 Task: In the sheet Budget Analysis ToolFont size of heading  18 Font style of dataoswald 'Font size of data '9 Alignment of headline & dataAlign center.   Fill color in heading, Red Font color of dataIn the sheet   Blaze Sales log   book
Action: Mouse moved to (698, 466)
Screenshot: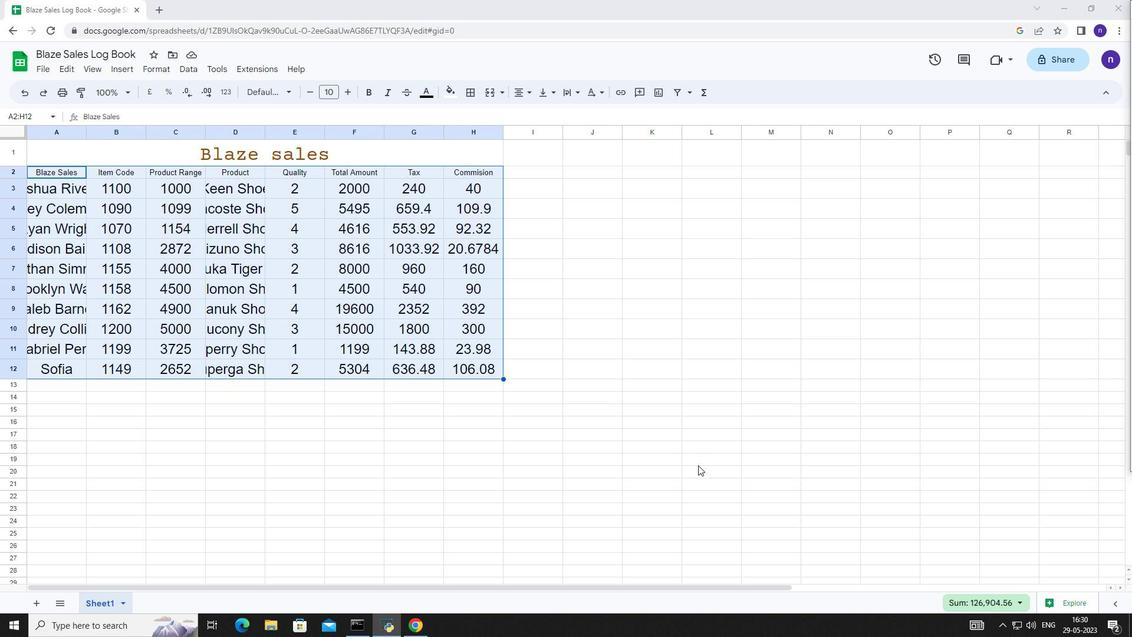 
Action: Mouse pressed left at (698, 466)
Screenshot: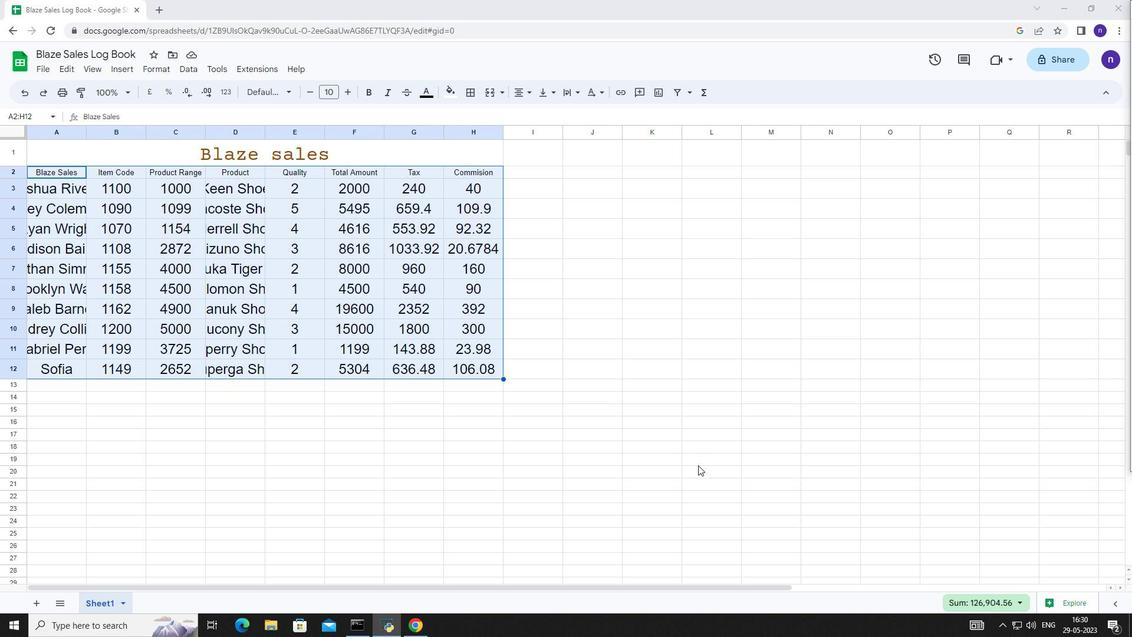 
Action: Mouse moved to (164, 159)
Screenshot: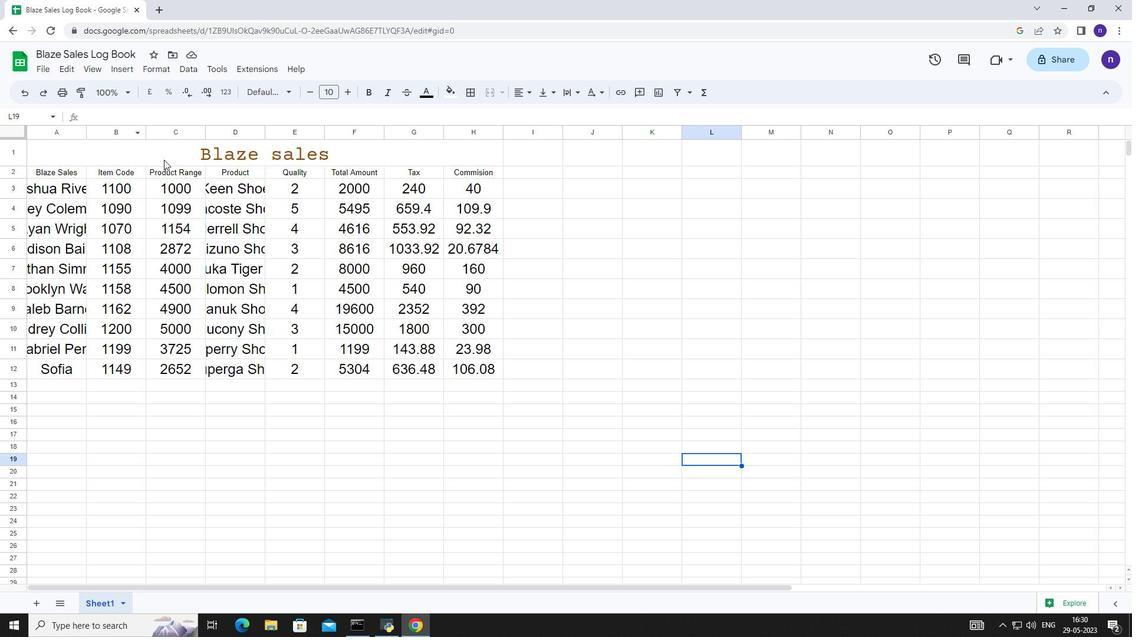 
Action: Mouse pressed left at (164, 159)
Screenshot: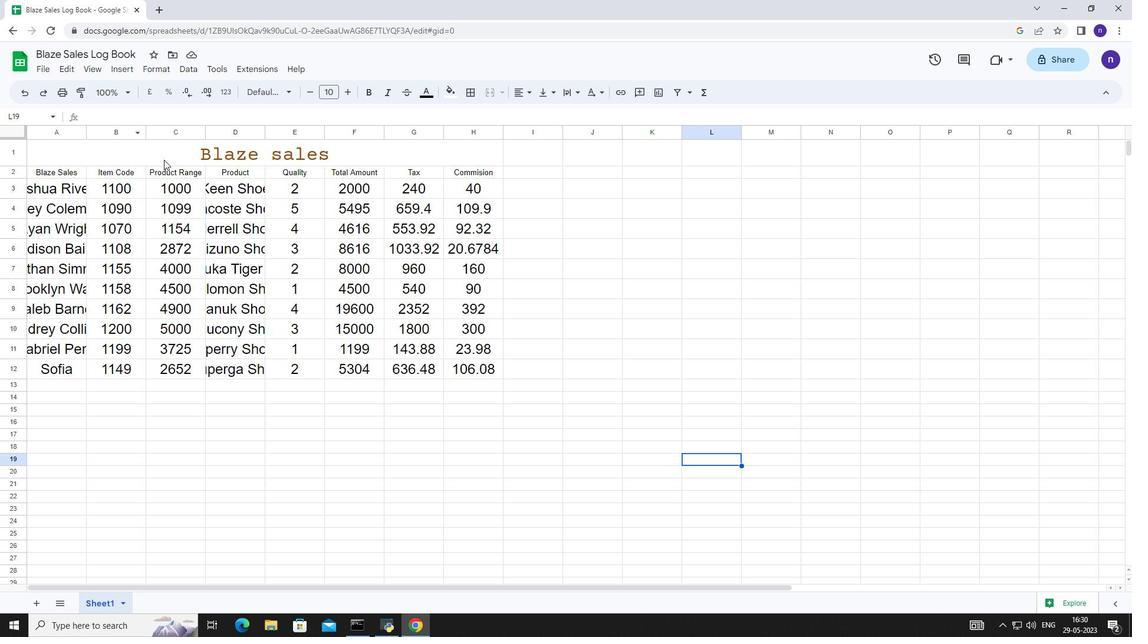 
Action: Mouse moved to (312, 93)
Screenshot: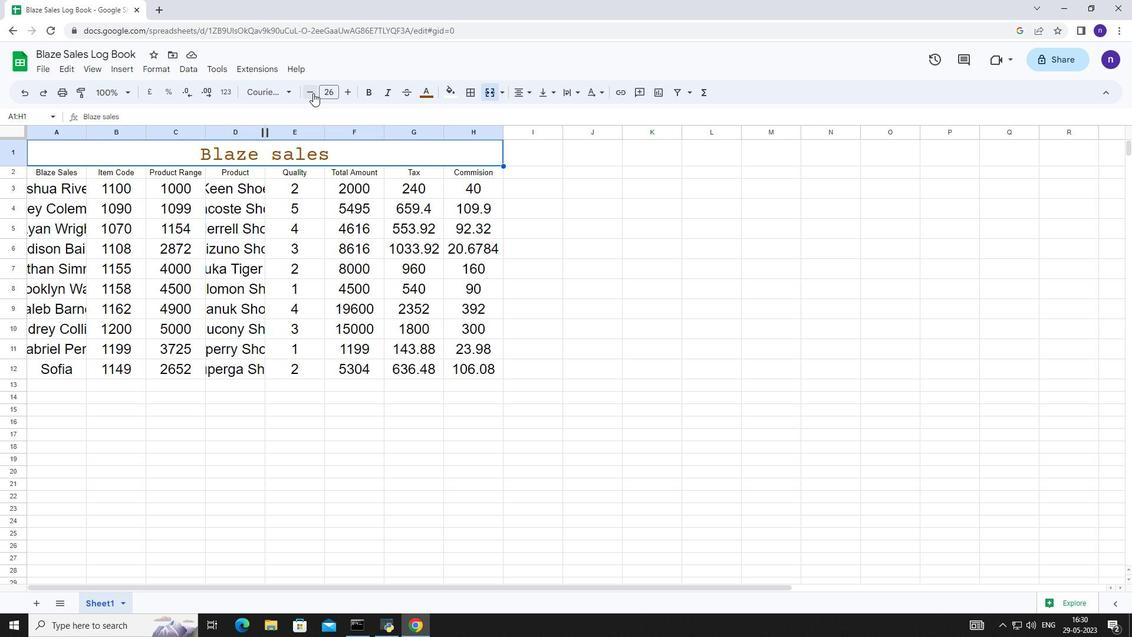 
Action: Mouse pressed left at (312, 93)
Screenshot: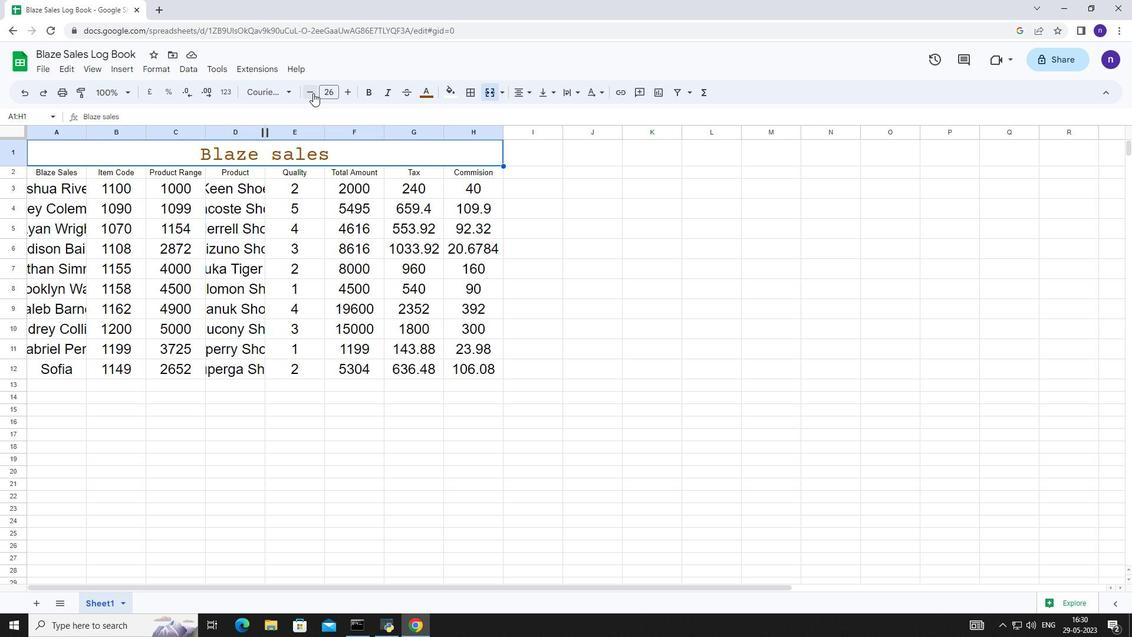 
Action: Mouse pressed left at (312, 93)
Screenshot: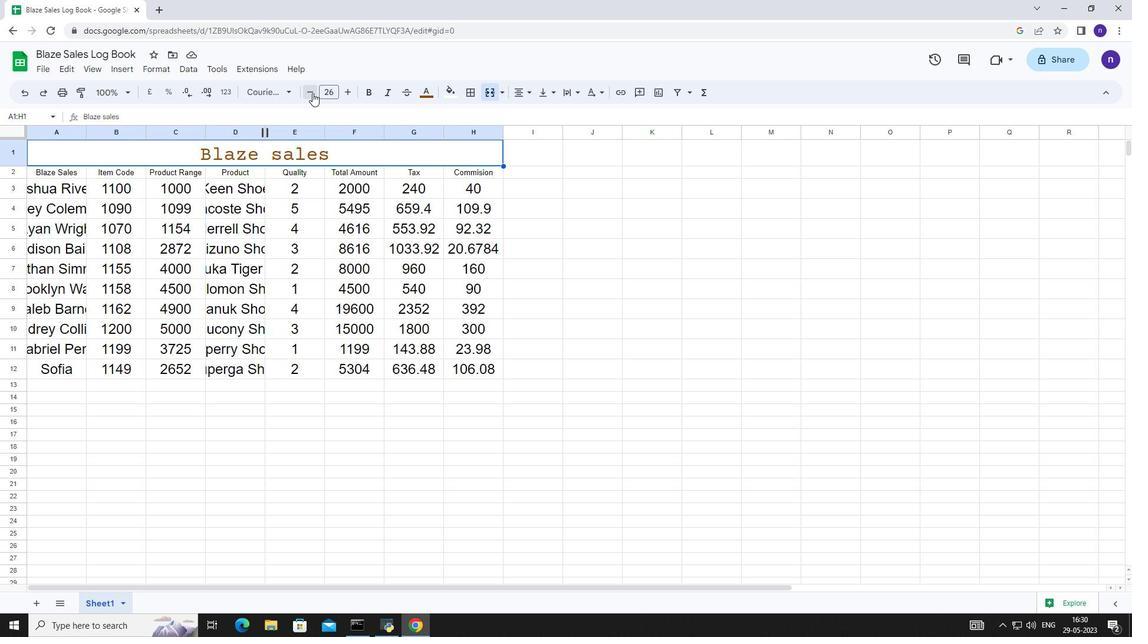 
Action: Mouse pressed left at (312, 93)
Screenshot: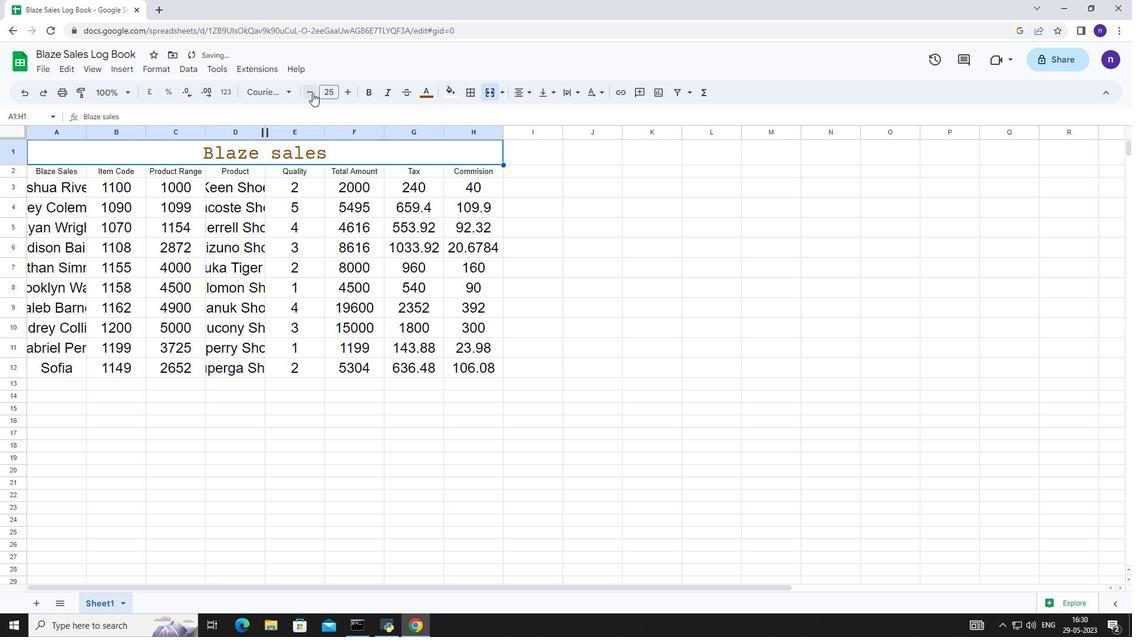 
Action: Mouse pressed left at (312, 93)
Screenshot: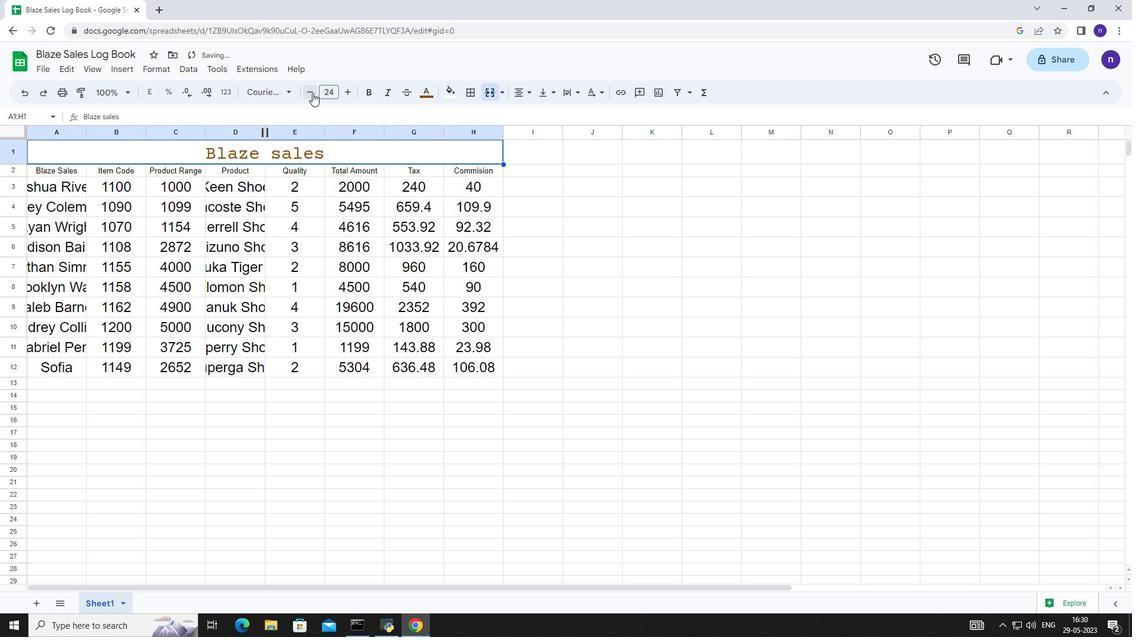 
Action: Mouse pressed left at (312, 93)
Screenshot: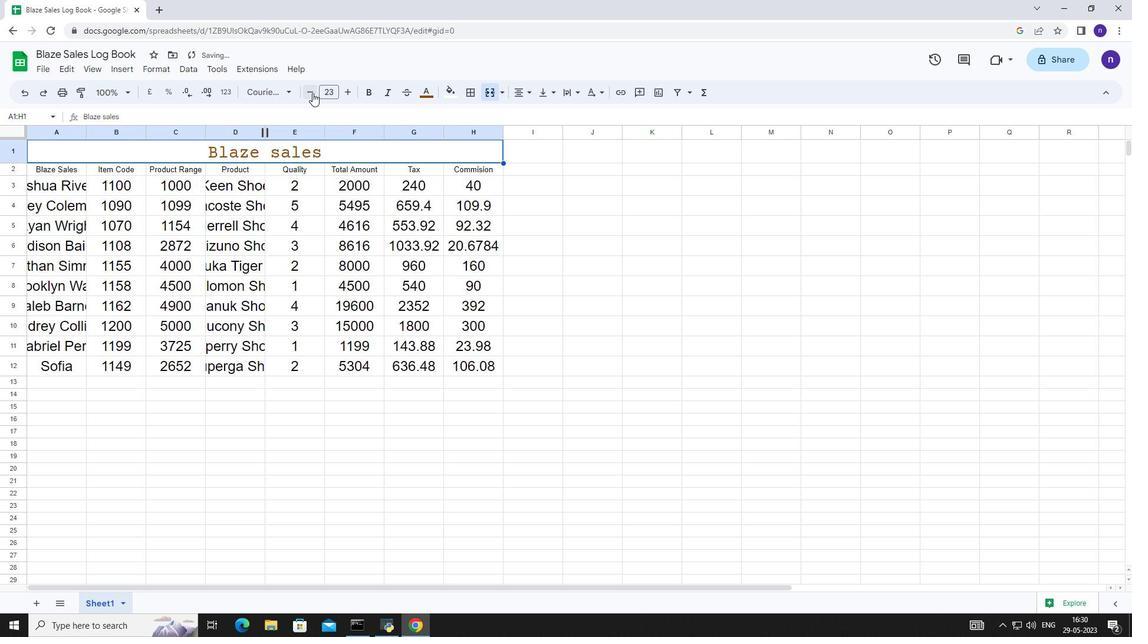 
Action: Mouse pressed left at (312, 93)
Screenshot: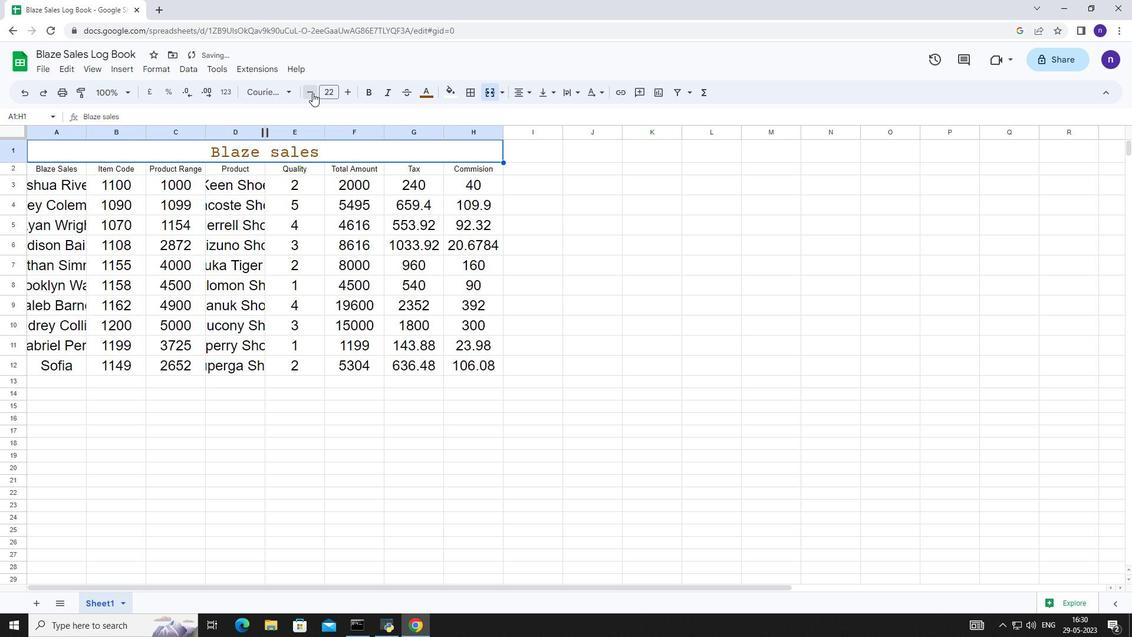 
Action: Mouse pressed left at (312, 93)
Screenshot: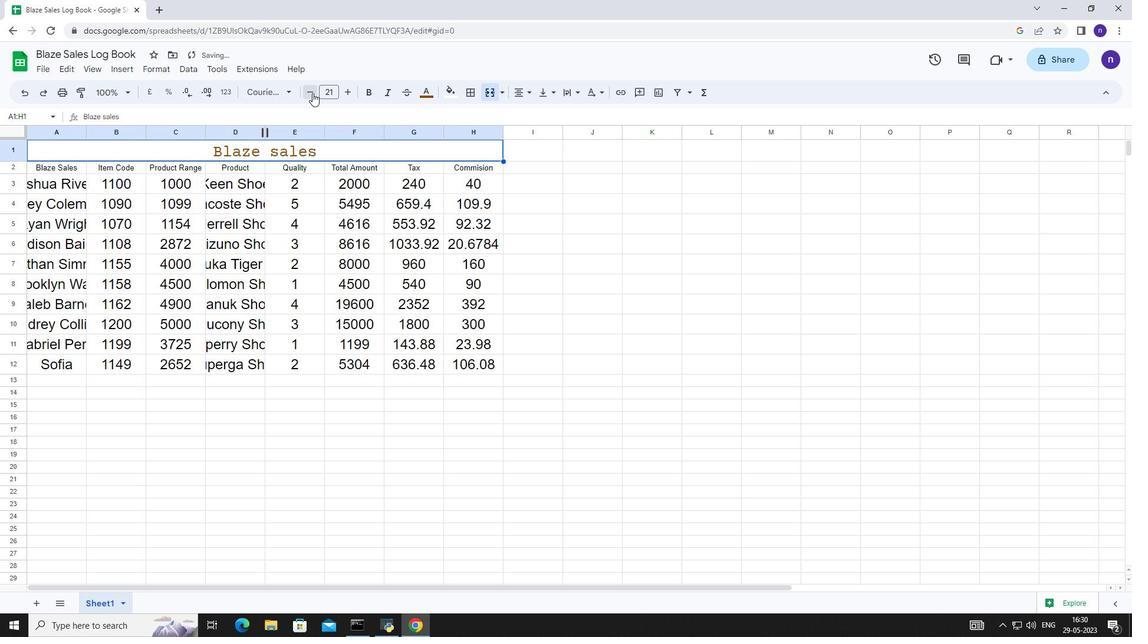 
Action: Mouse pressed left at (312, 93)
Screenshot: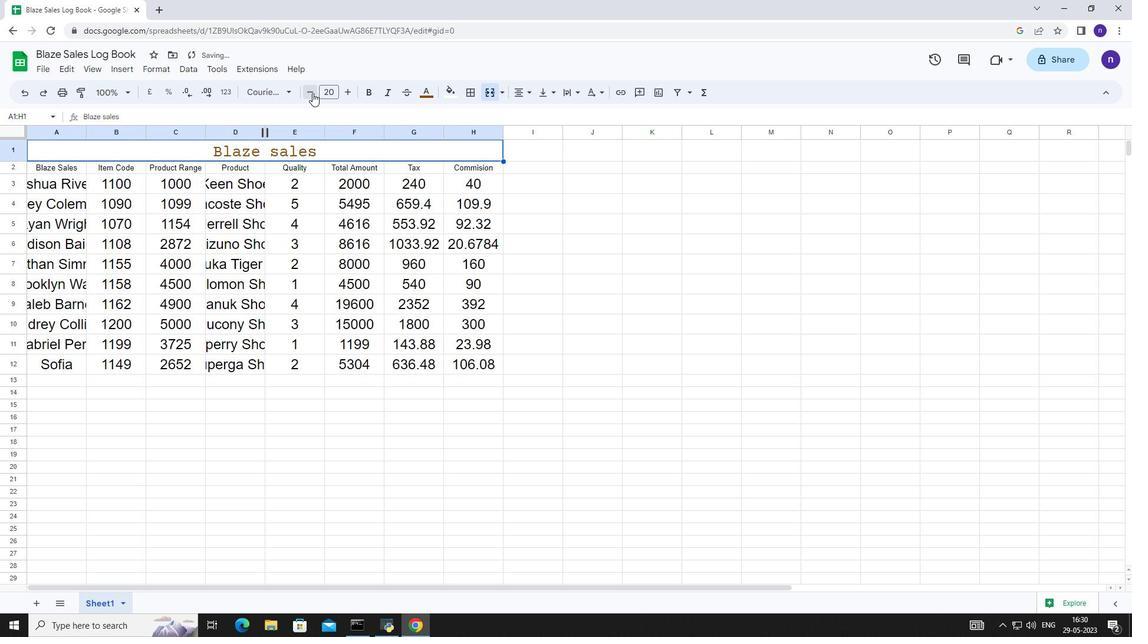 
Action: Mouse pressed left at (312, 93)
Screenshot: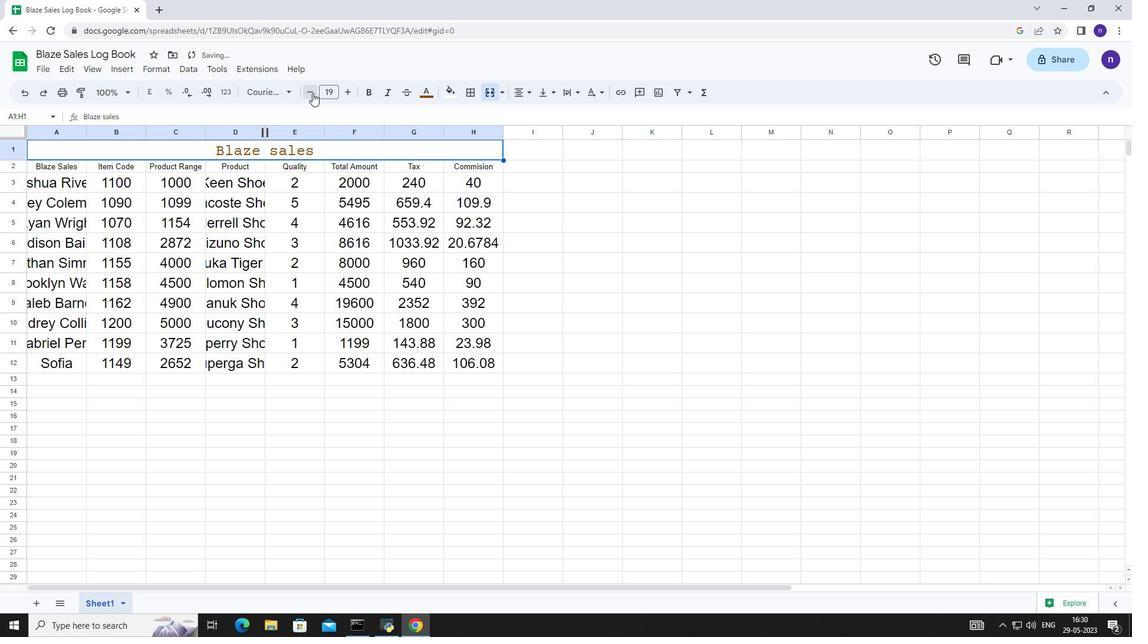 
Action: Mouse moved to (348, 93)
Screenshot: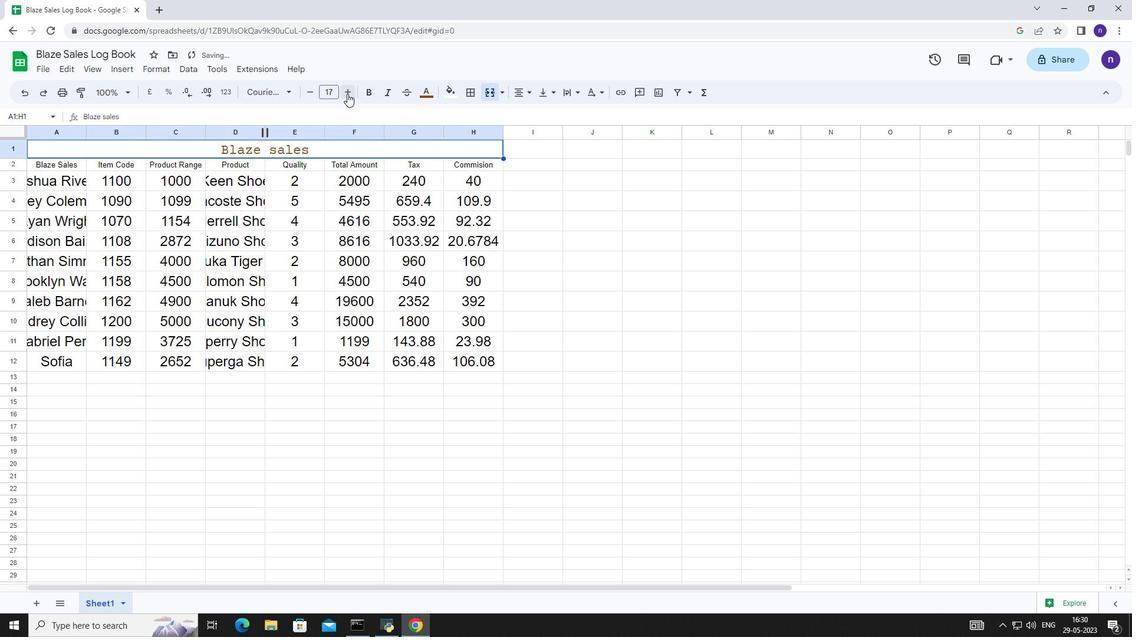 
Action: Mouse pressed left at (348, 93)
Screenshot: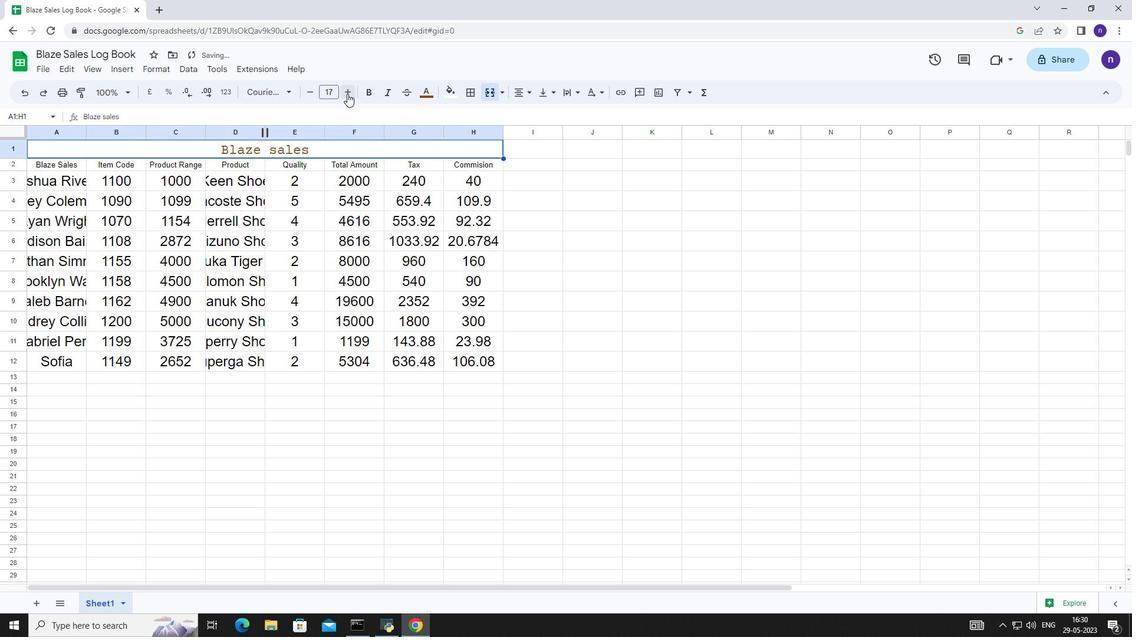 
Action: Key pressed ctrl+Z<'\x1a'><'\x1a'><'\x1a'><'\x1a'><'\x1a'><'\x1a'><'\x1a'><'\x1a'><'\x1a'><'\x1a'>
Screenshot: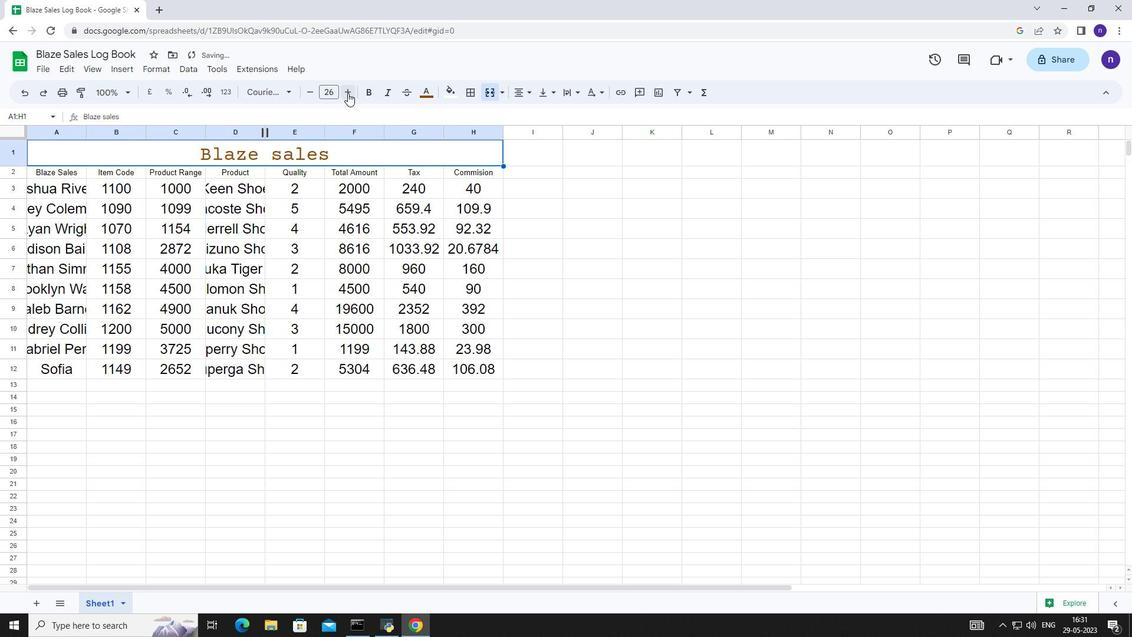 
Action: Mouse moved to (285, 197)
Screenshot: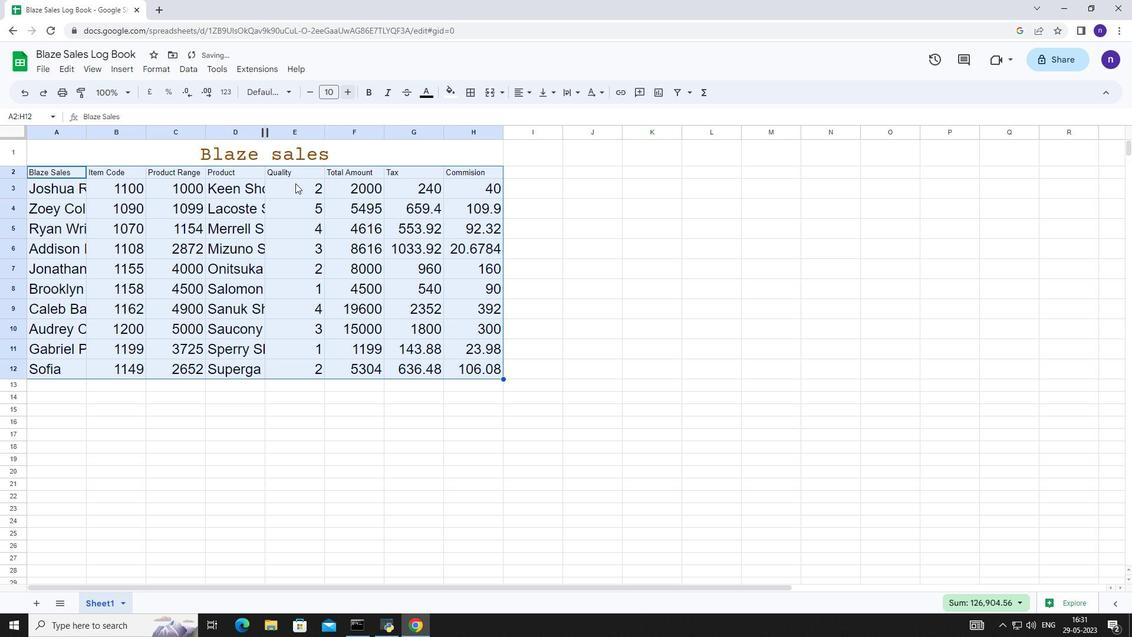 
Action: Mouse pressed left at (285, 197)
Screenshot: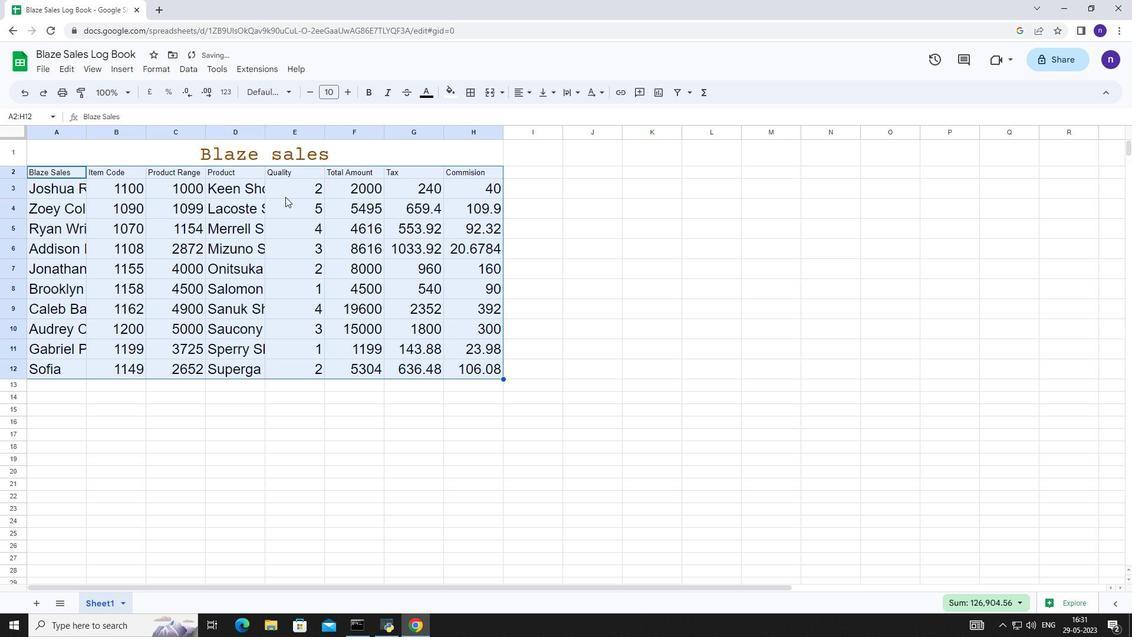 
Action: Mouse moved to (51, 171)
Screenshot: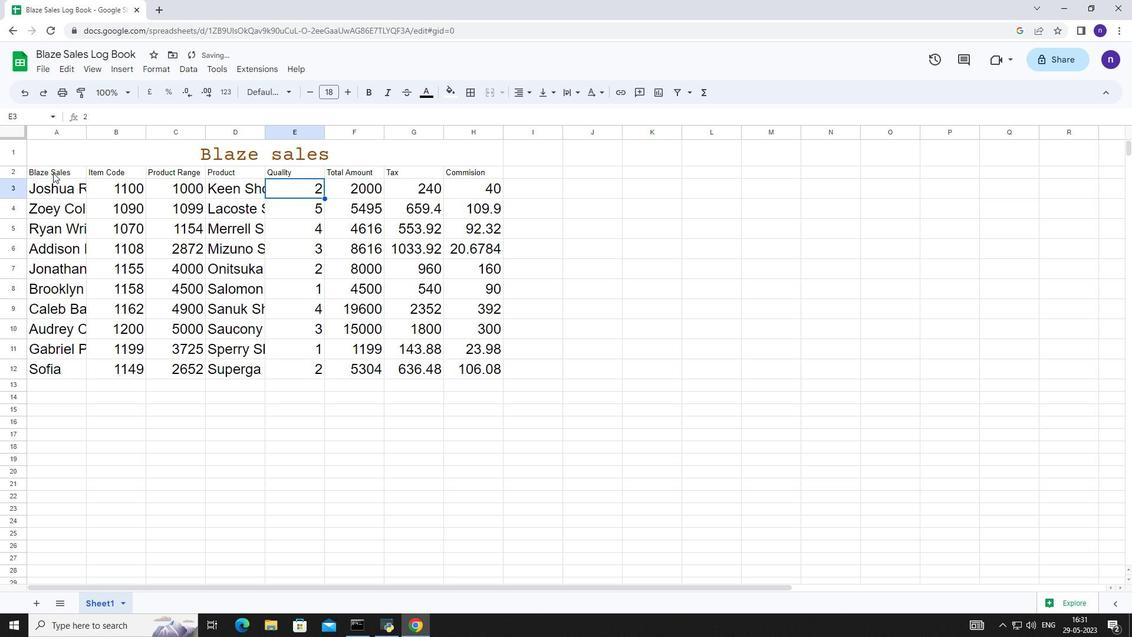 
Action: Mouse pressed left at (51, 171)
Screenshot: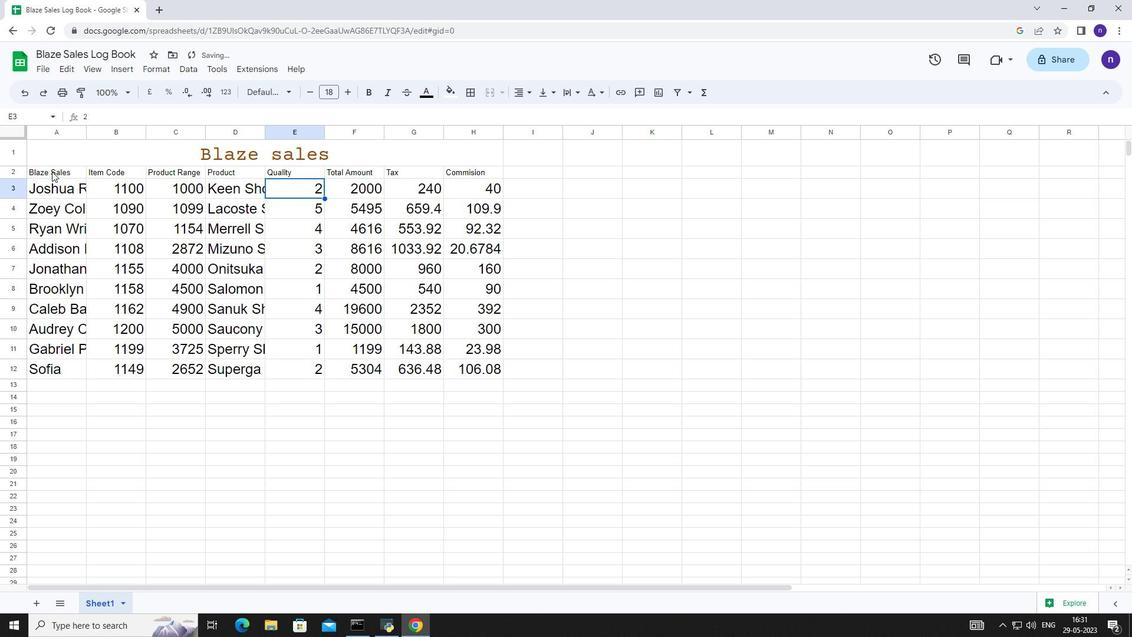 
Action: Mouse moved to (58, 172)
Screenshot: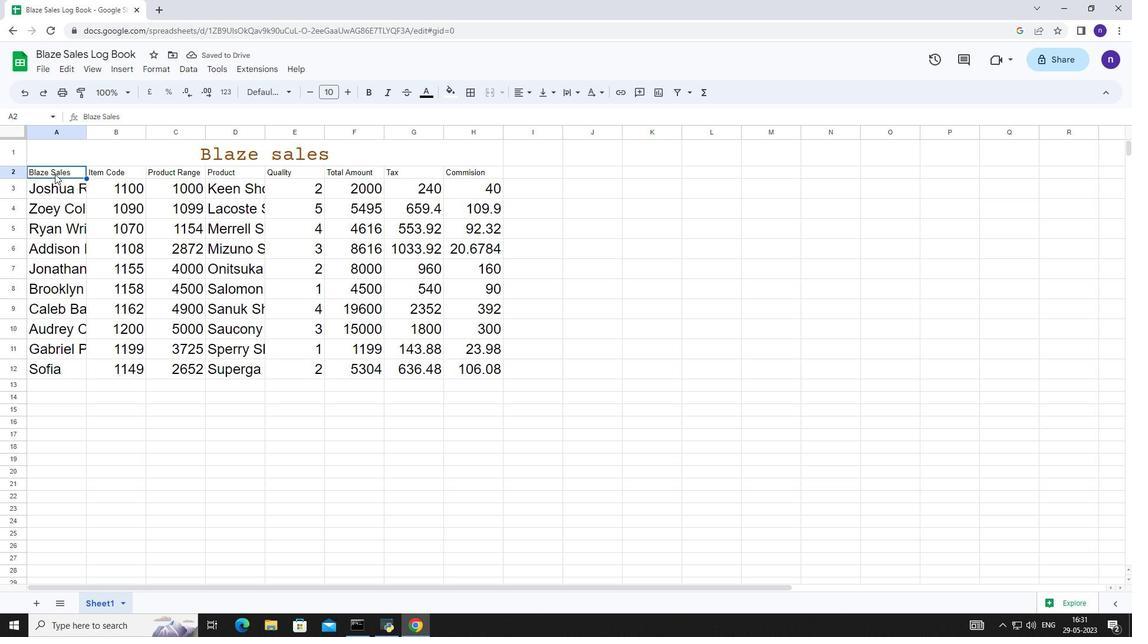
Action: Mouse pressed left at (58, 172)
Screenshot: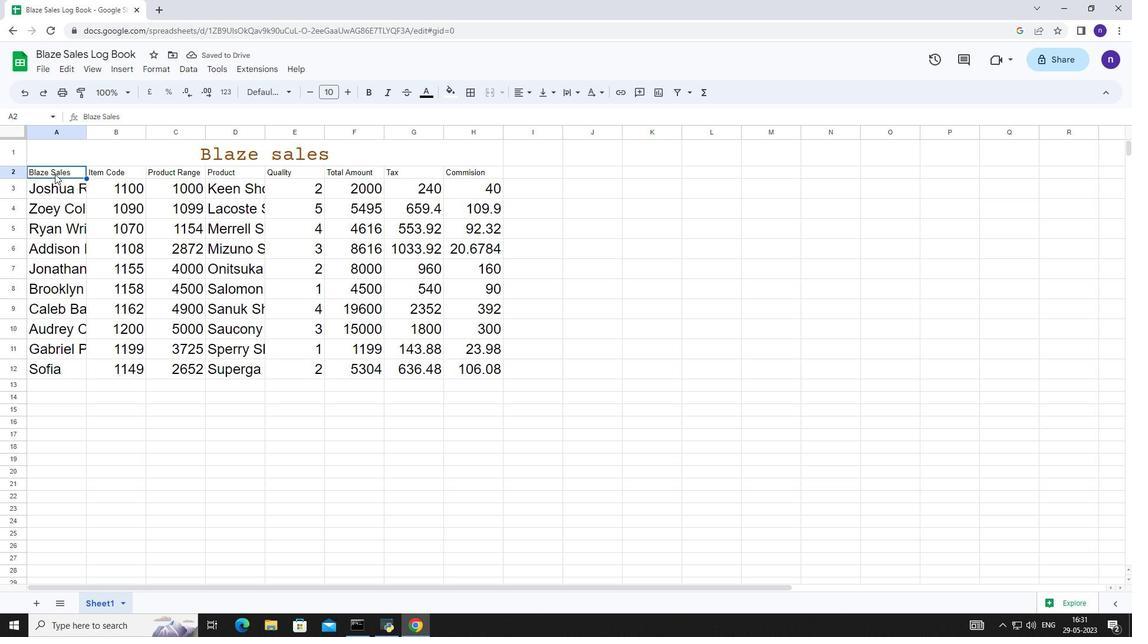 
Action: Mouse moved to (346, 94)
Screenshot: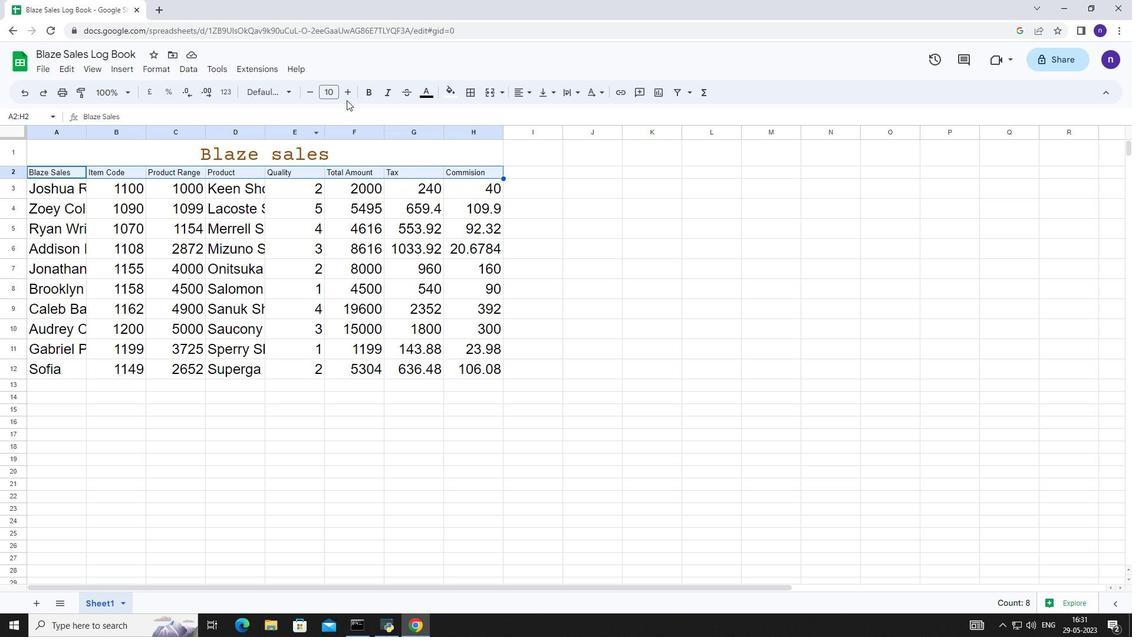 
Action: Mouse pressed left at (346, 94)
Screenshot: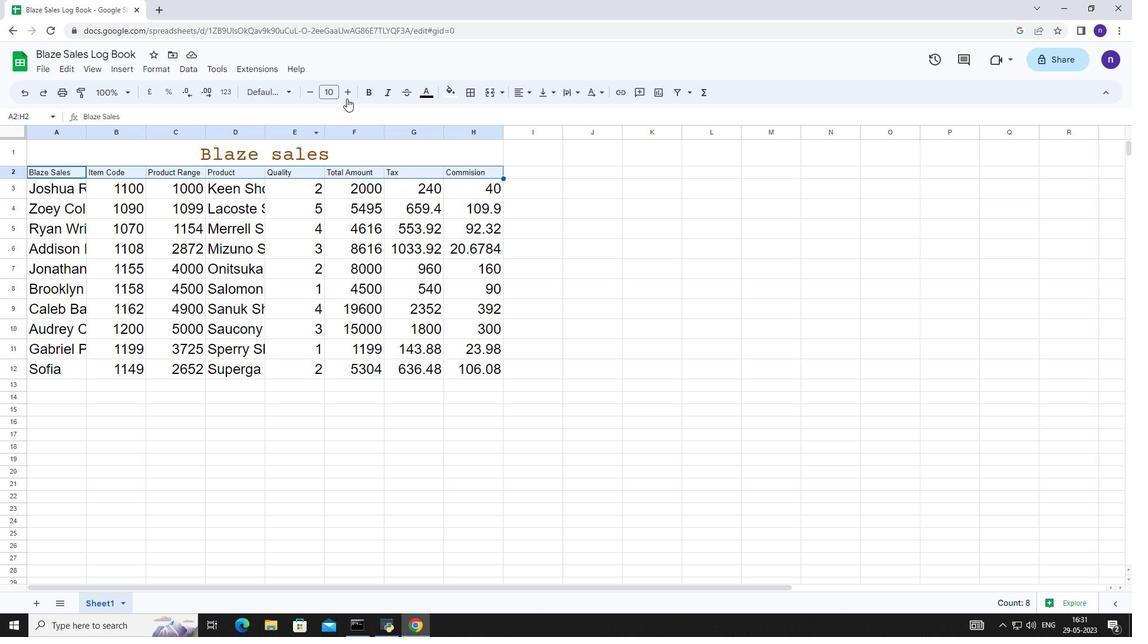 
Action: Mouse pressed left at (346, 94)
Screenshot: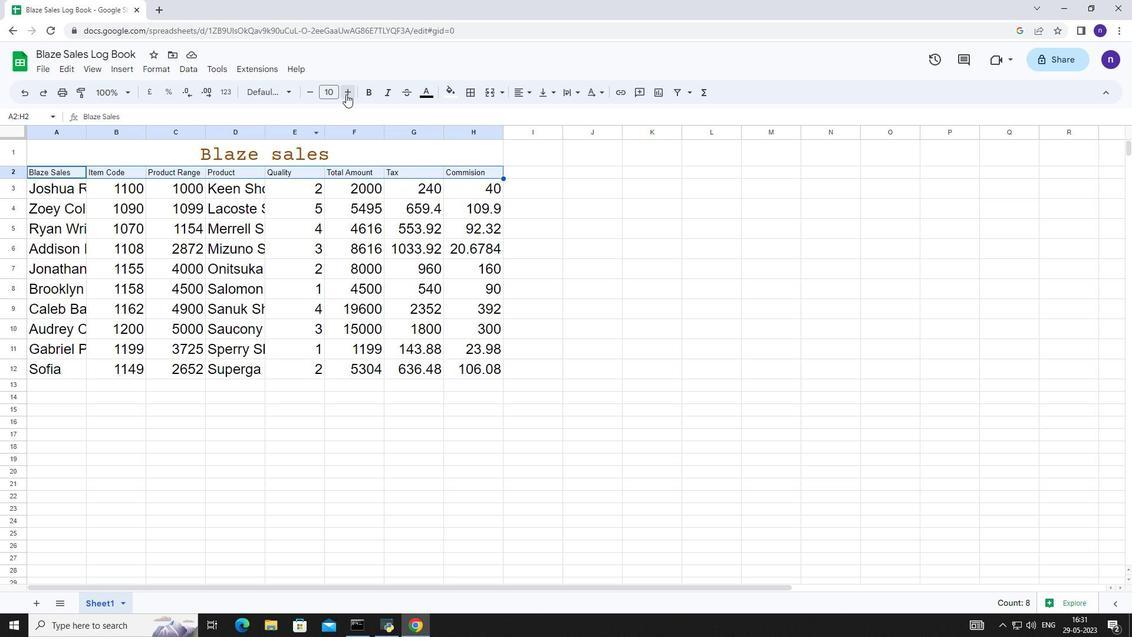 
Action: Mouse pressed left at (346, 94)
Screenshot: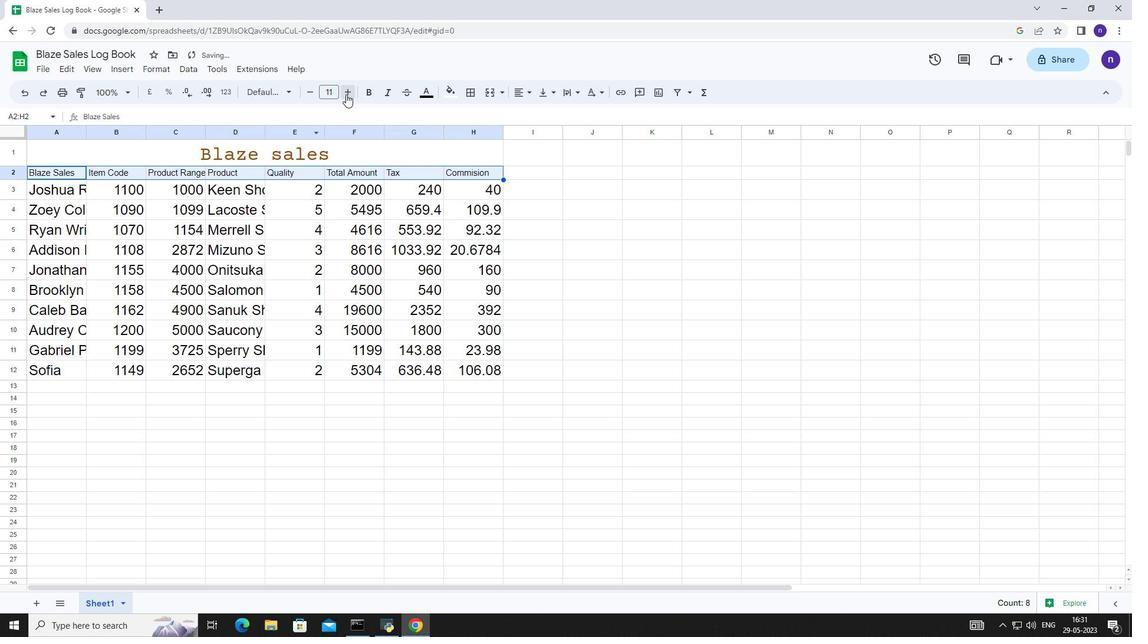 
Action: Mouse pressed left at (346, 94)
Screenshot: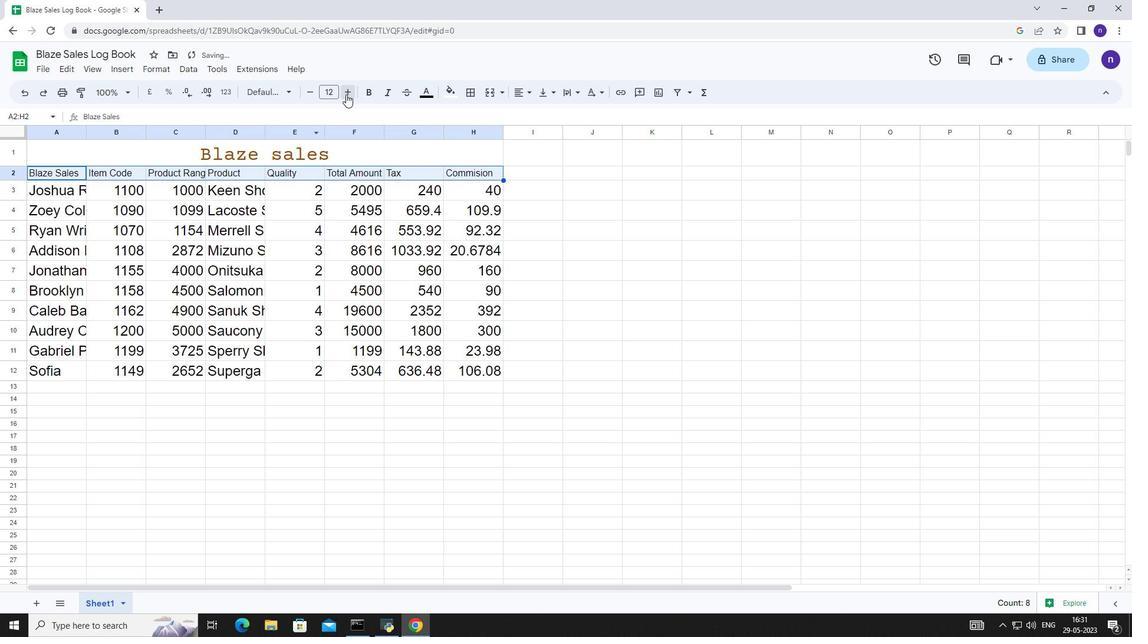 
Action: Mouse pressed left at (346, 94)
Screenshot: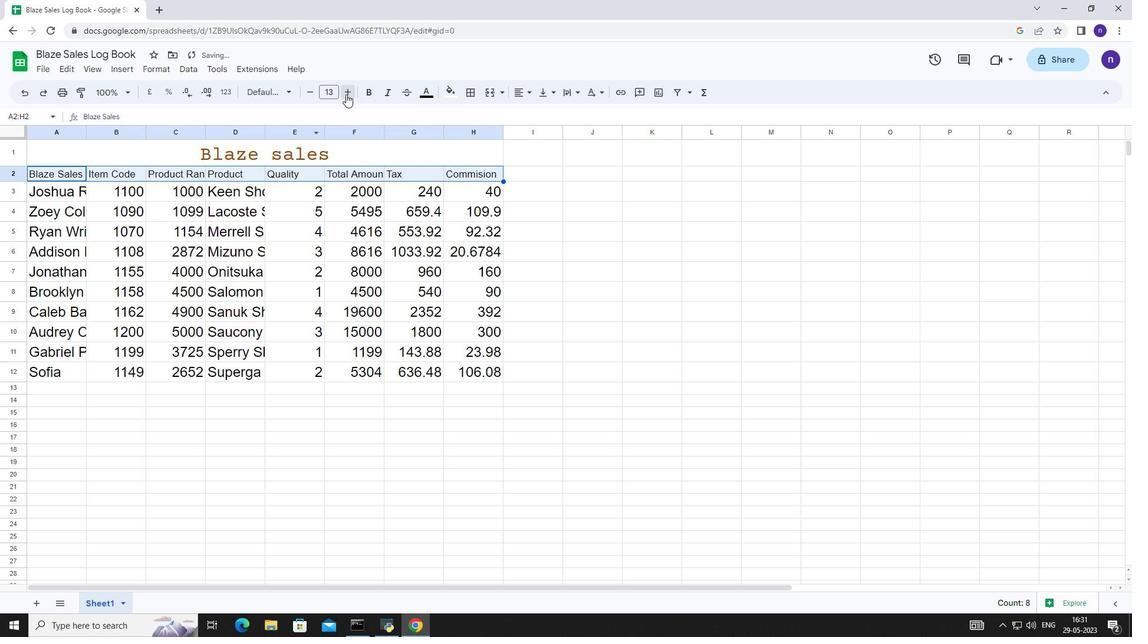 
Action: Mouse pressed left at (346, 94)
Screenshot: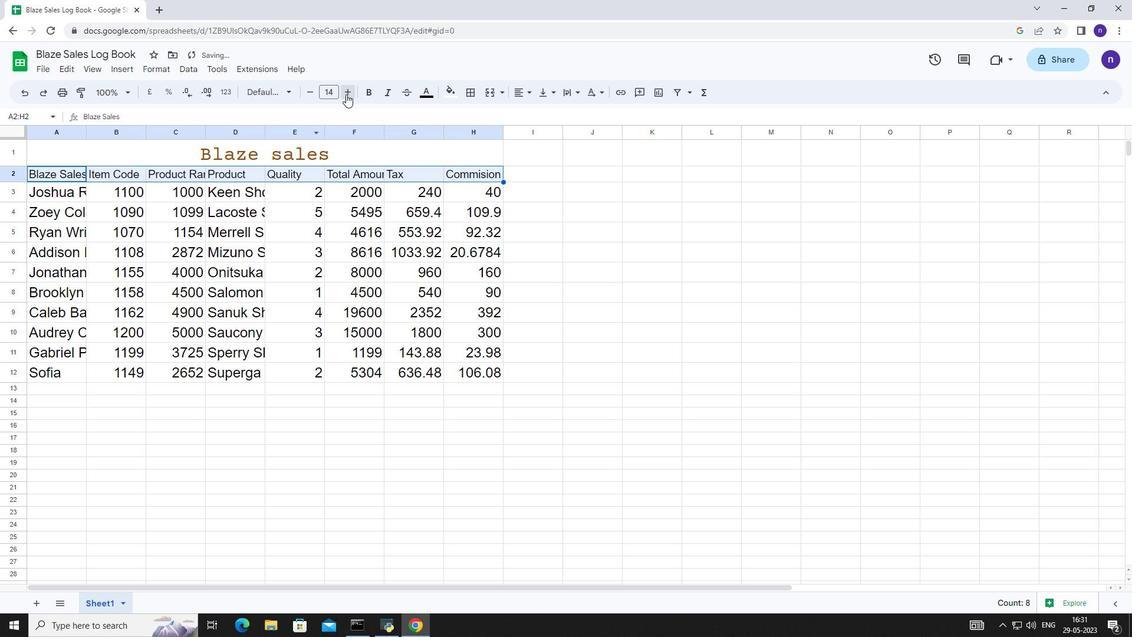 
Action: Mouse pressed left at (346, 94)
Screenshot: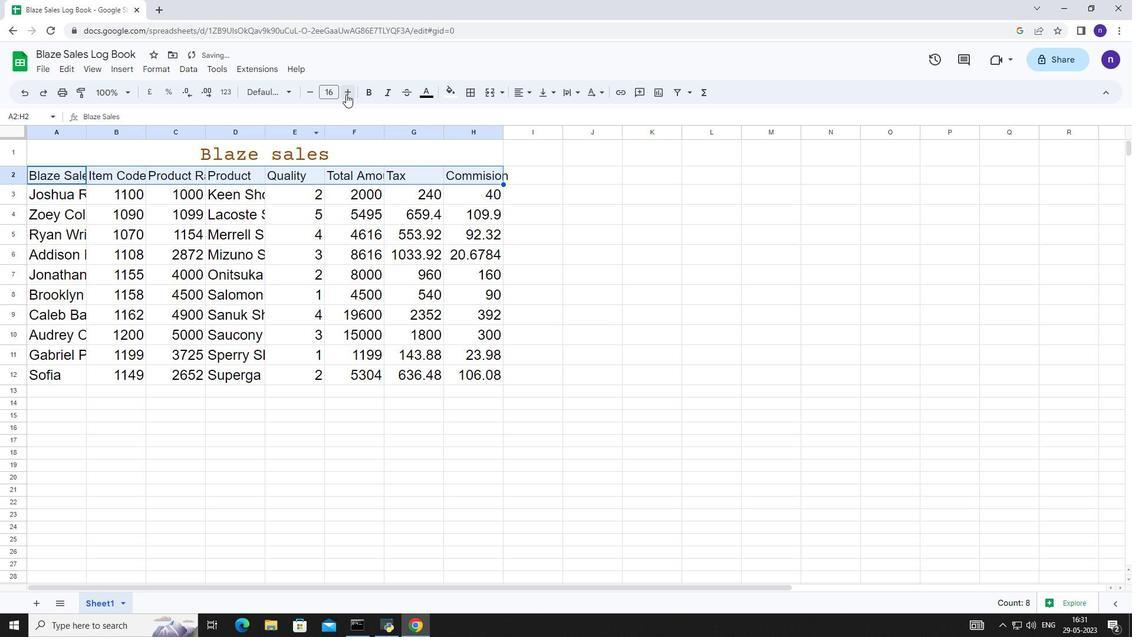 
Action: Mouse pressed left at (346, 94)
Screenshot: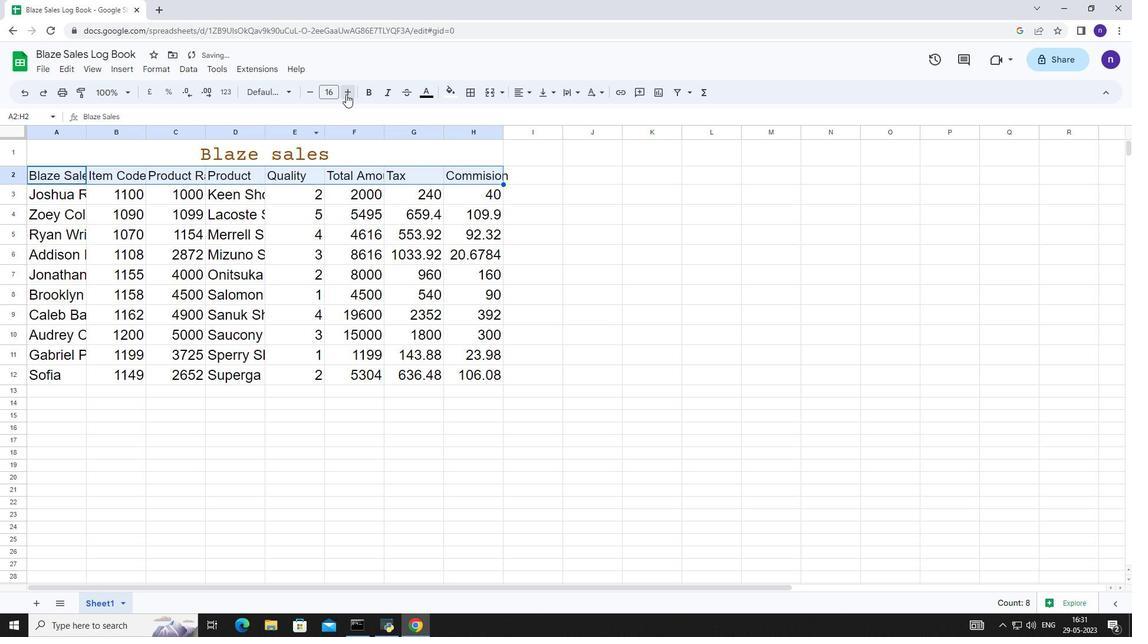 
Action: Mouse moved to (128, 192)
Screenshot: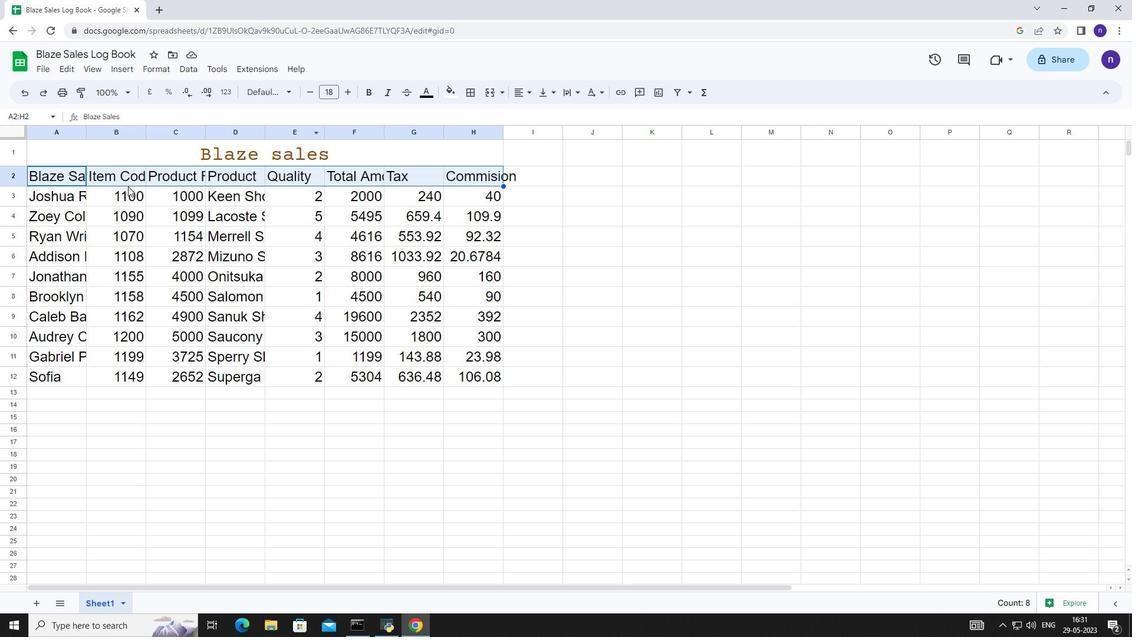 
Action: Mouse pressed left at (128, 192)
Screenshot: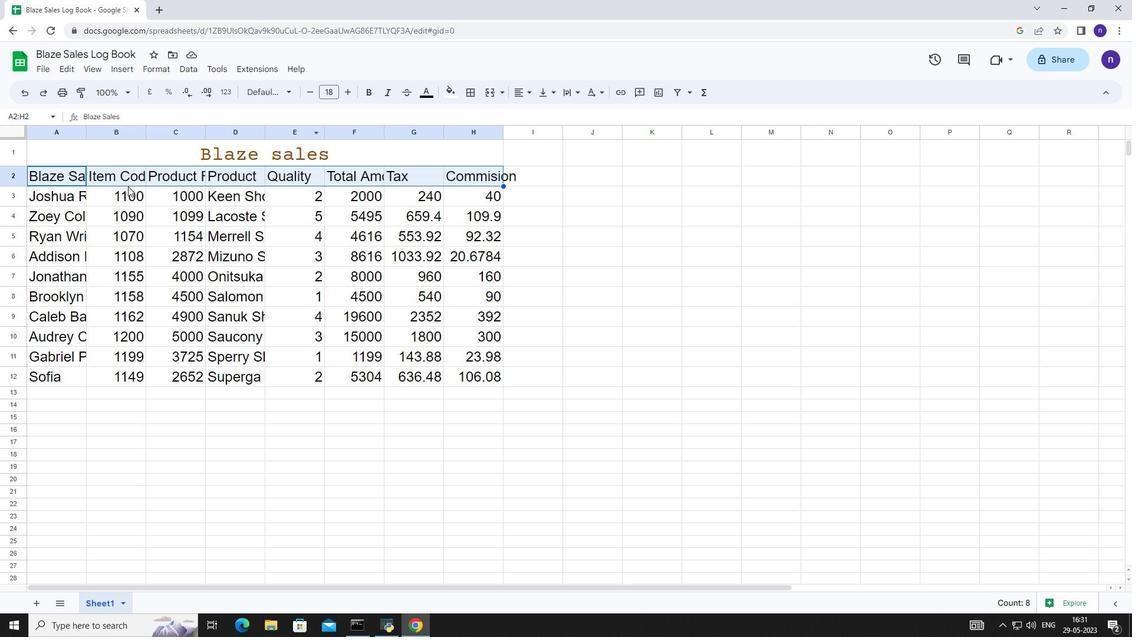 
Action: Mouse moved to (53, 191)
Screenshot: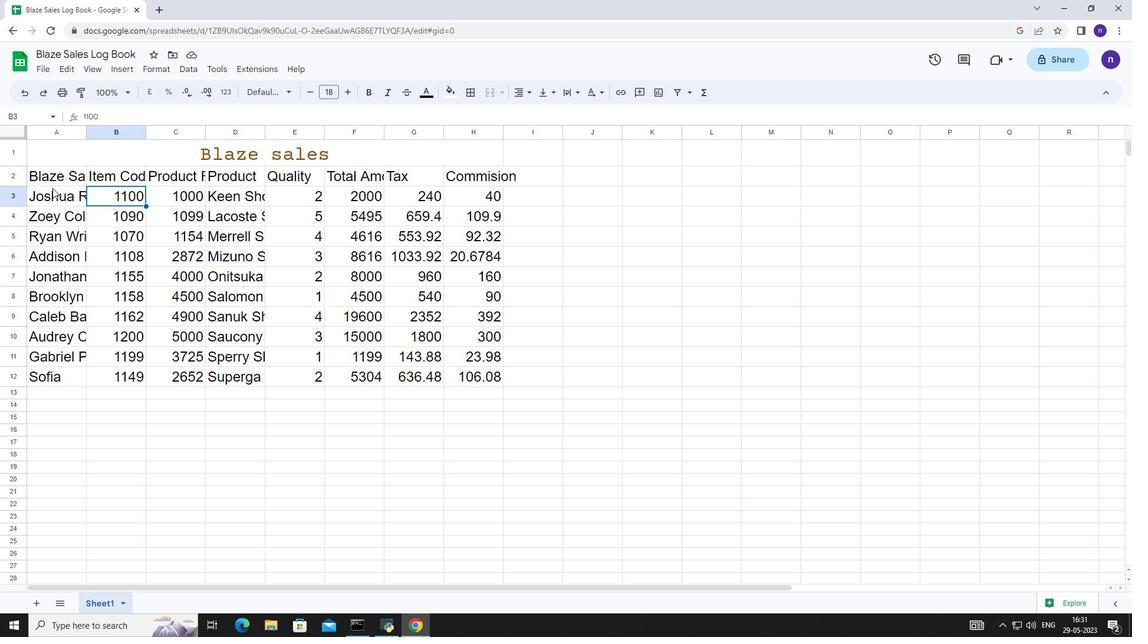 
Action: Mouse pressed left at (53, 191)
Screenshot: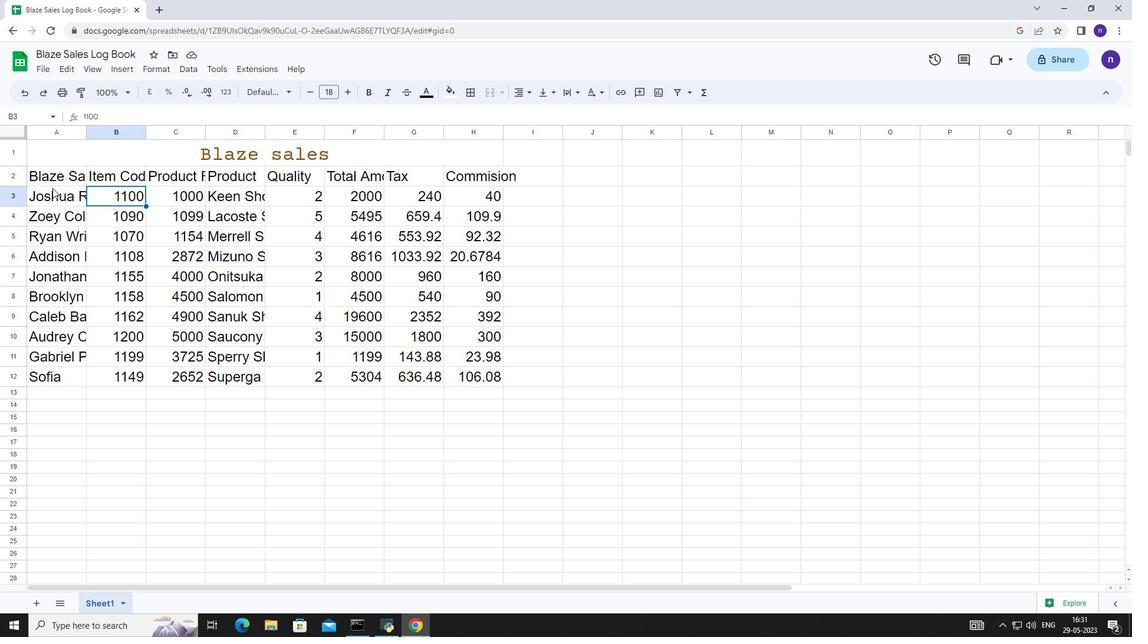 
Action: Mouse moved to (52, 192)
Screenshot: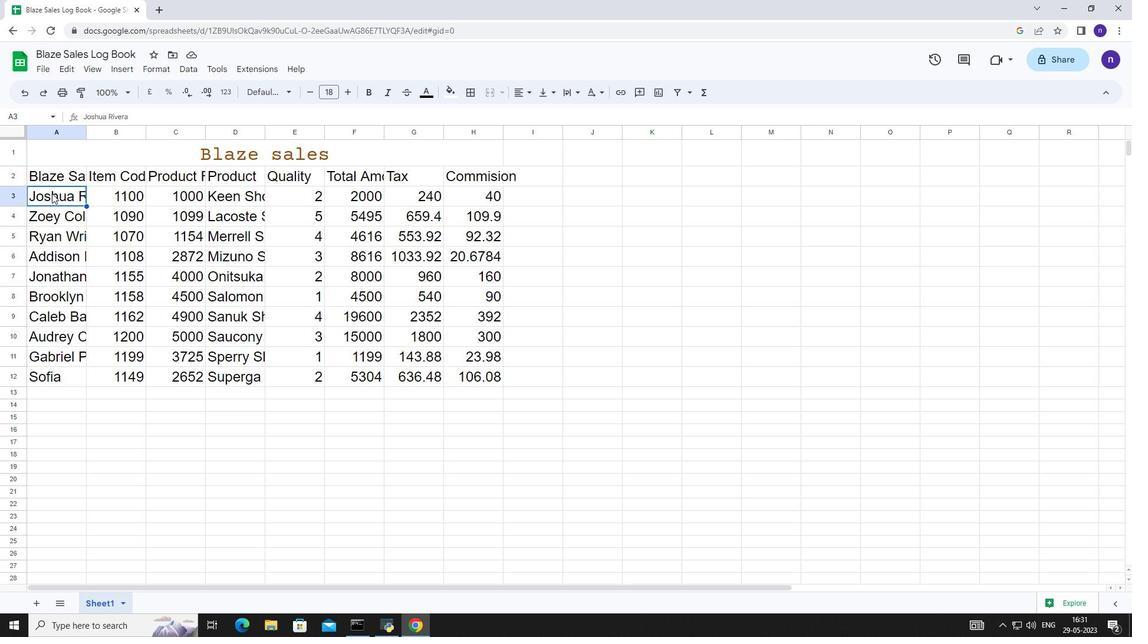 
Action: Mouse pressed left at (52, 192)
Screenshot: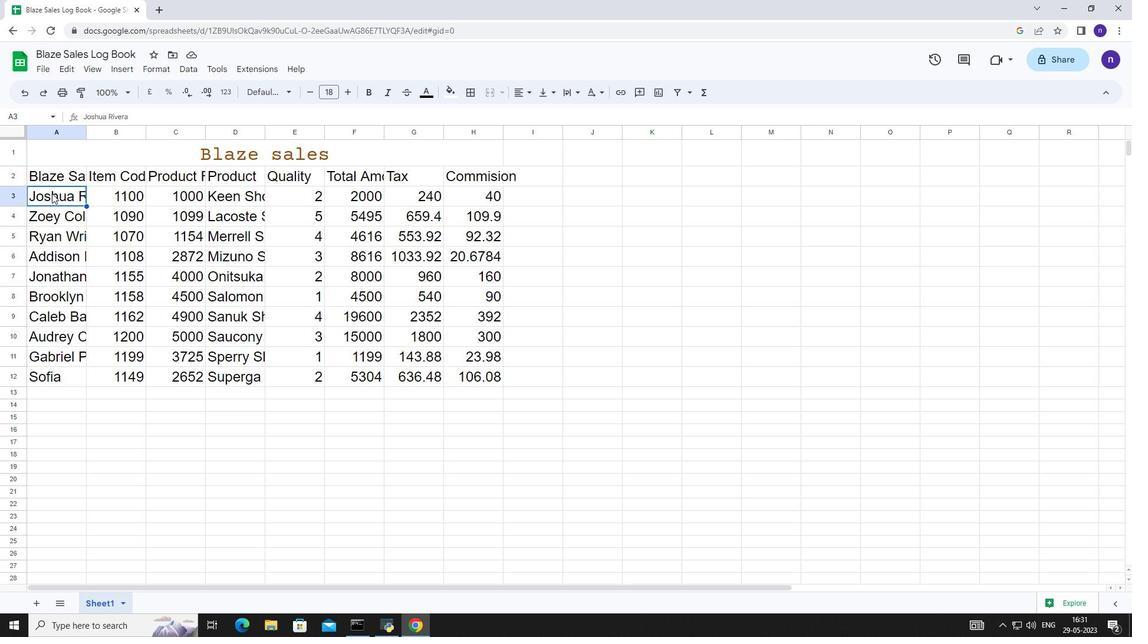 
Action: Mouse moved to (310, 92)
Screenshot: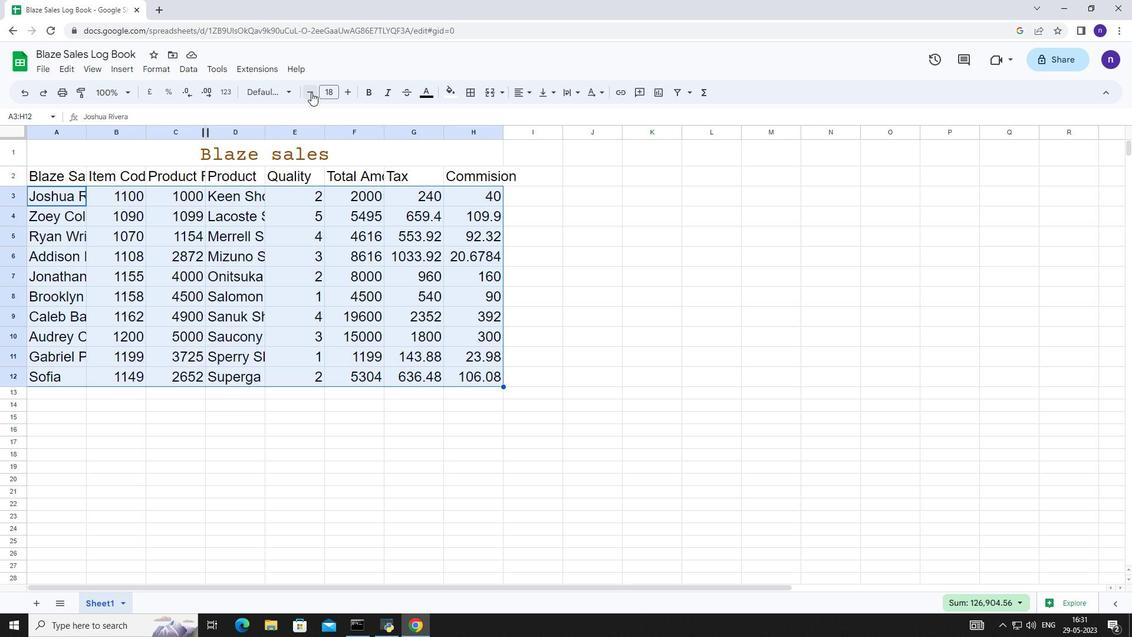 
Action: Mouse pressed left at (310, 92)
Screenshot: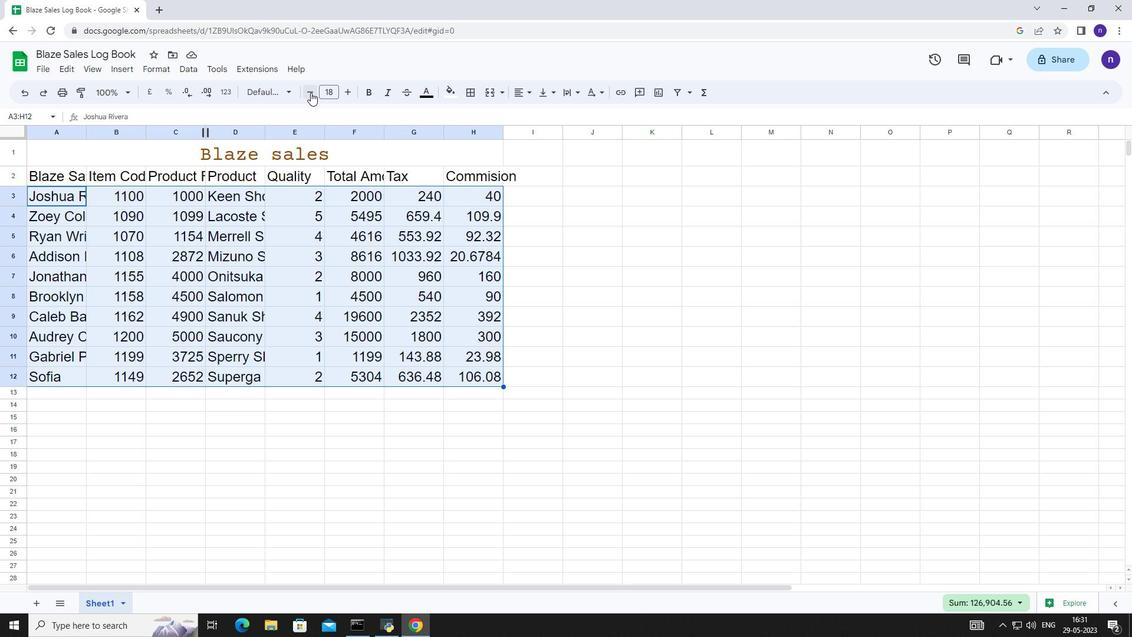 
Action: Mouse pressed left at (310, 92)
Screenshot: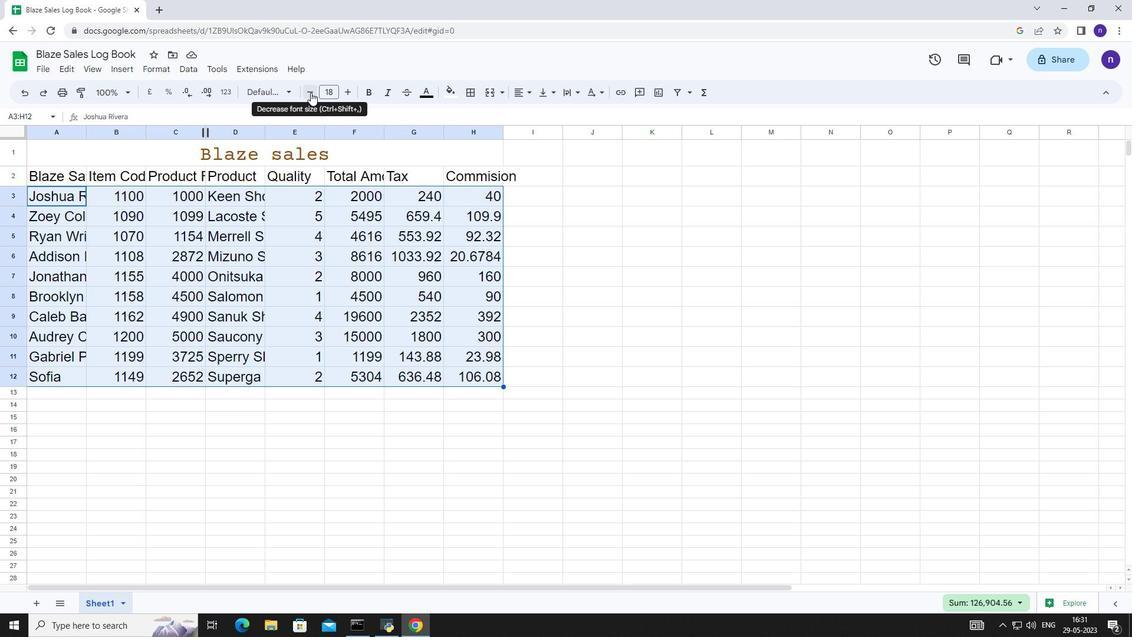 
Action: Mouse pressed left at (310, 92)
Screenshot: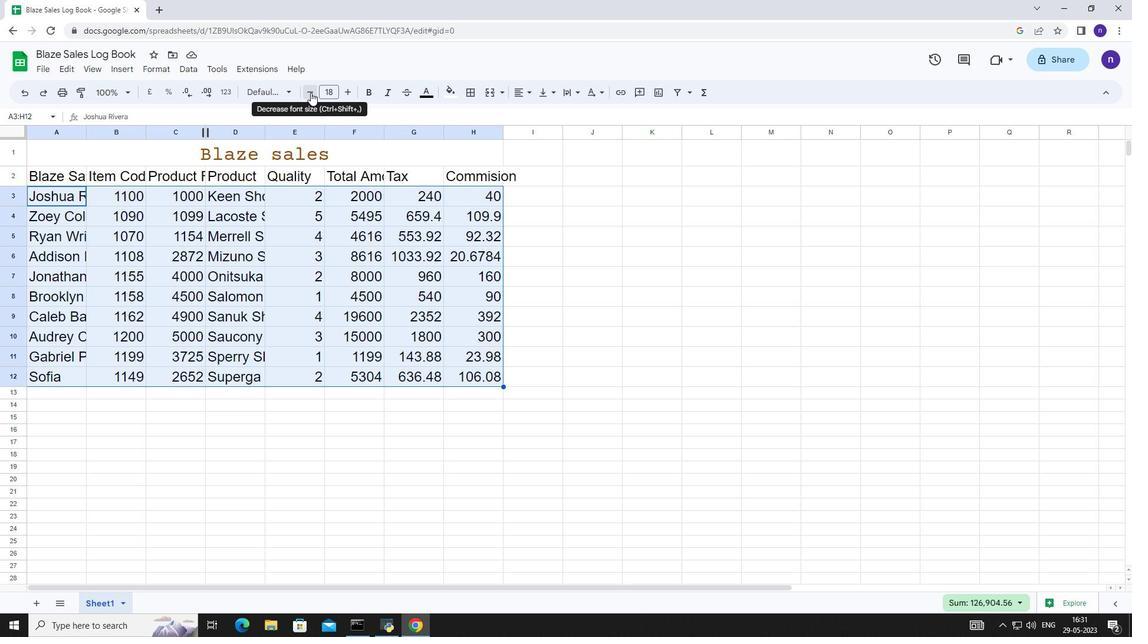 
Action: Mouse pressed left at (310, 92)
Screenshot: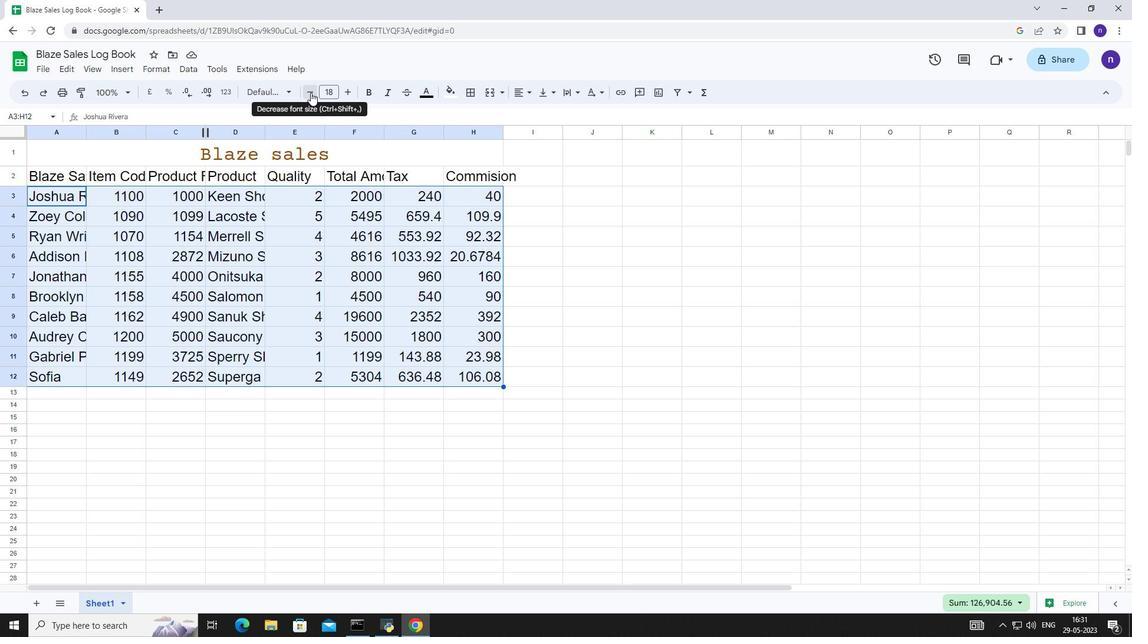 
Action: Mouse pressed left at (310, 92)
Screenshot: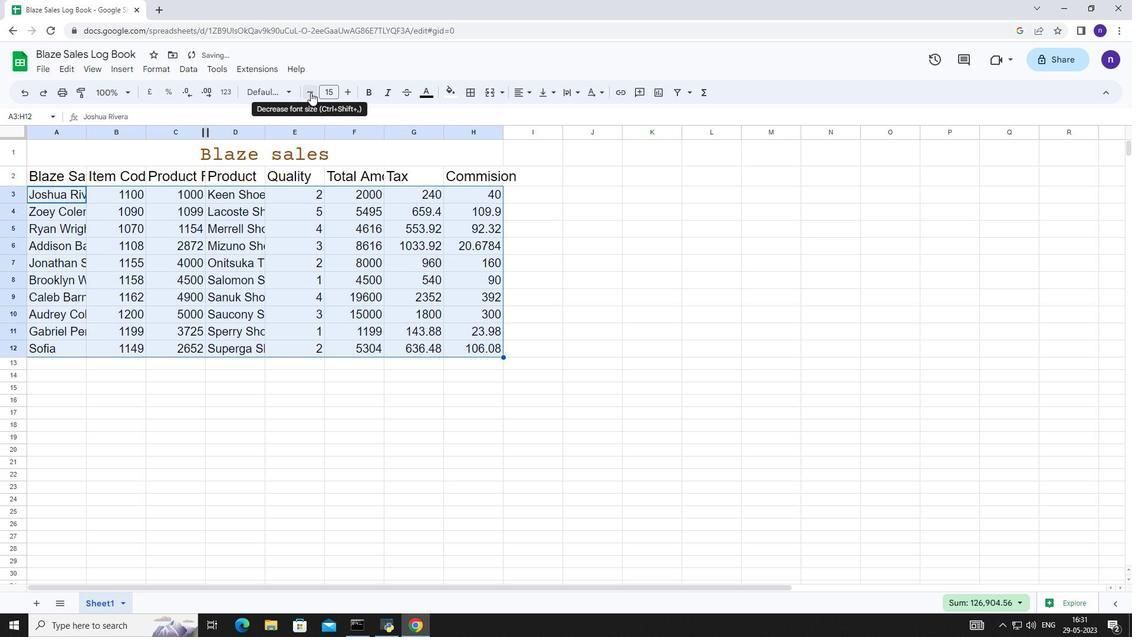 
Action: Mouse pressed left at (310, 92)
Screenshot: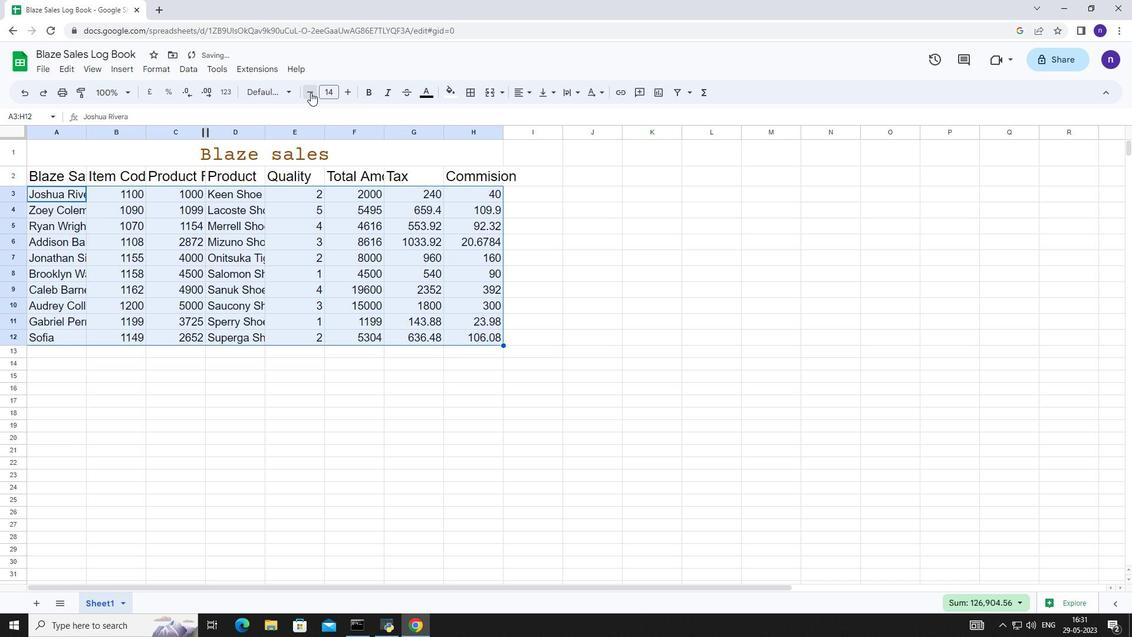 
Action: Mouse pressed left at (310, 92)
Screenshot: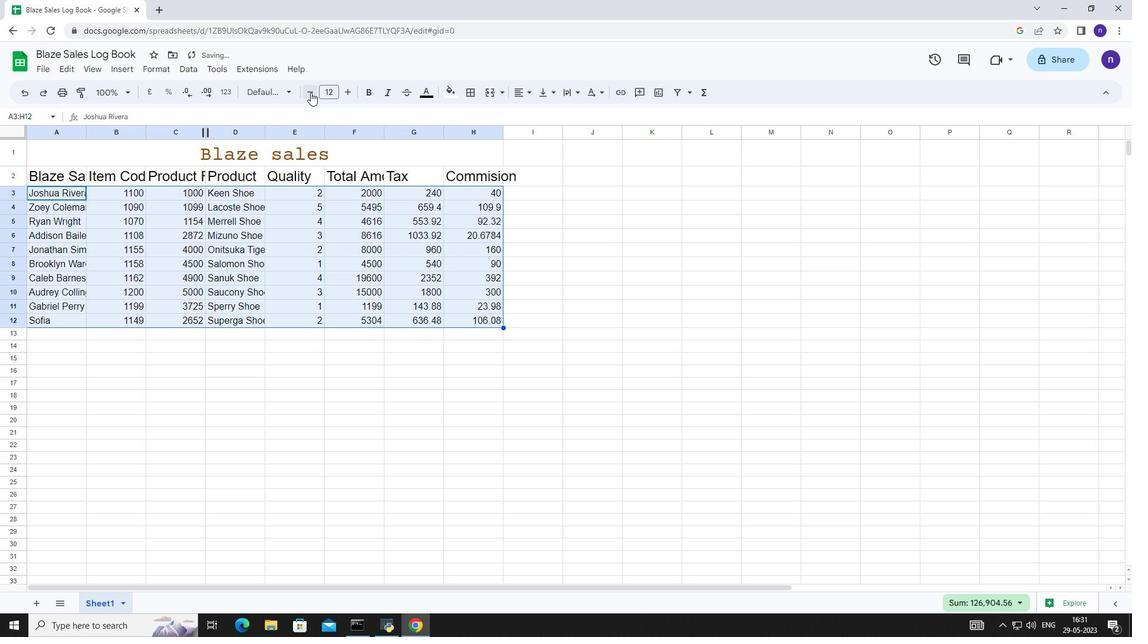 
Action: Mouse pressed left at (310, 92)
Screenshot: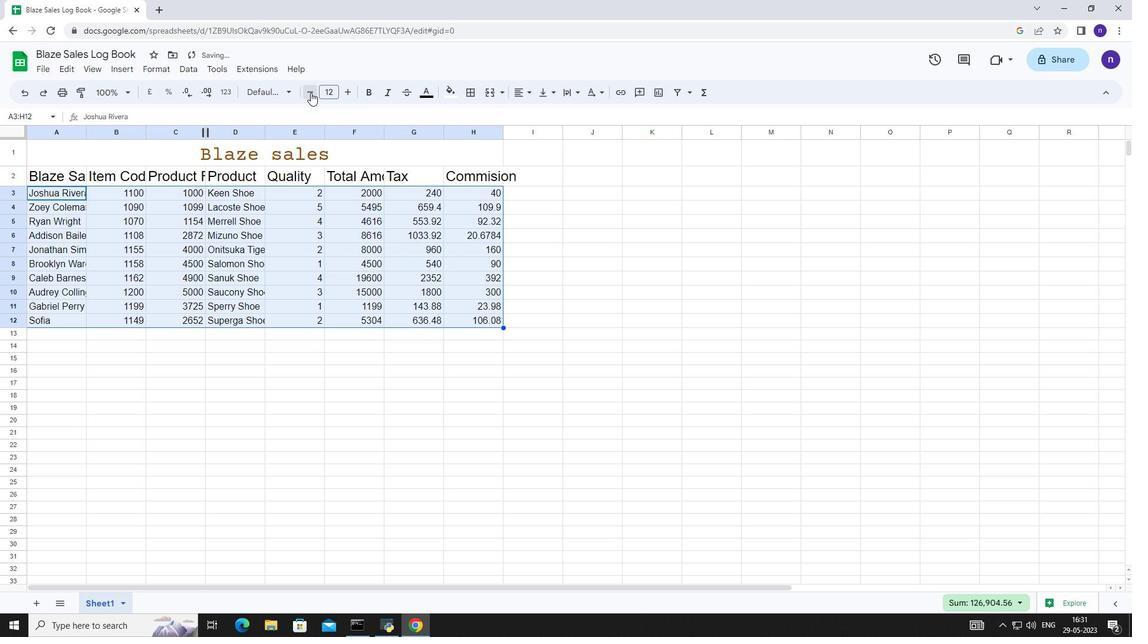 
Action: Mouse pressed left at (310, 92)
Screenshot: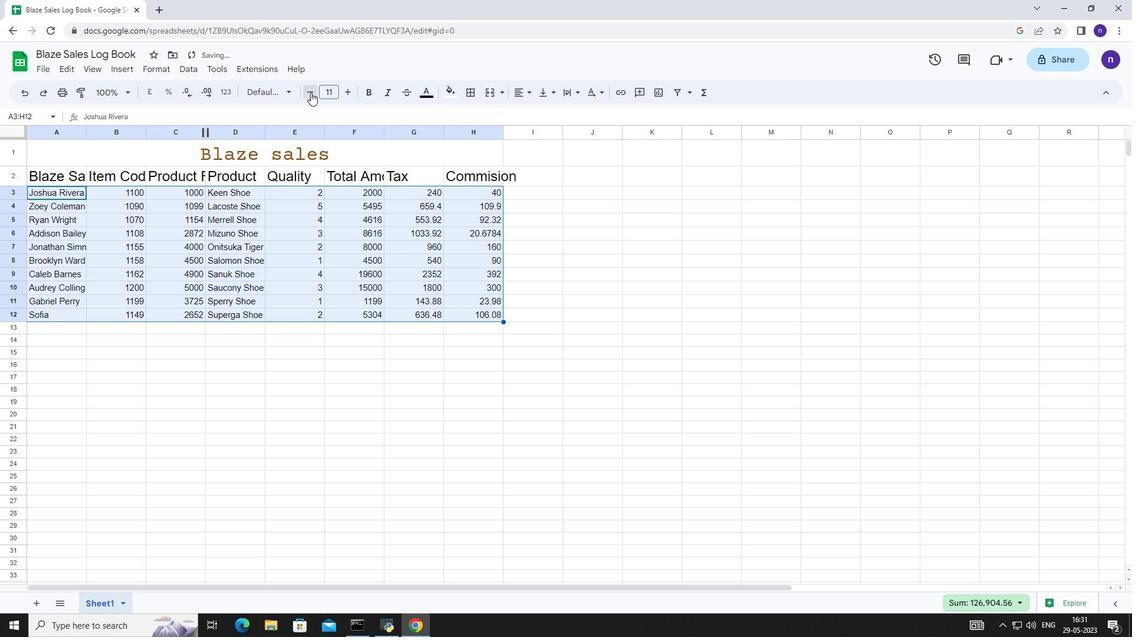 
Action: Mouse pressed left at (310, 92)
Screenshot: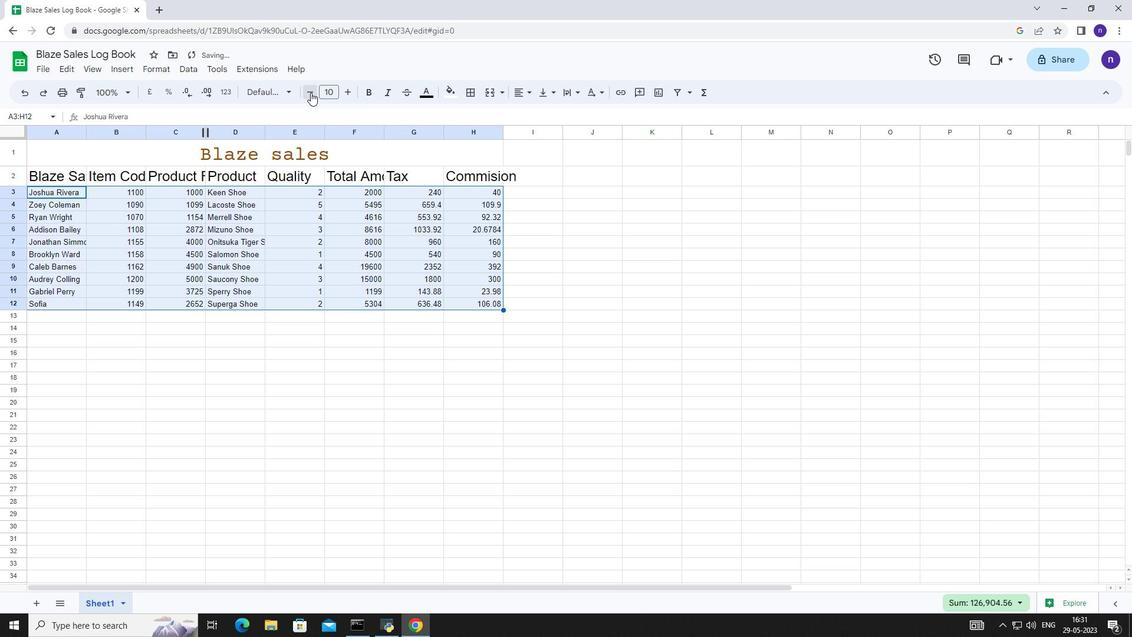 
Action: Mouse moved to (345, 90)
Screenshot: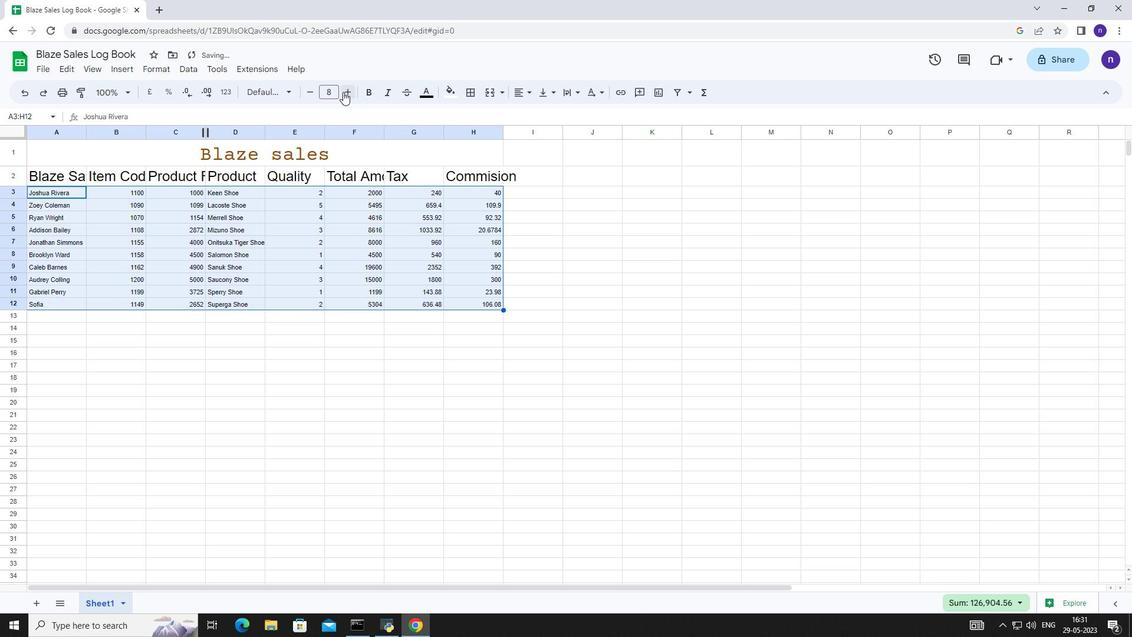 
Action: Mouse pressed left at (345, 90)
Screenshot: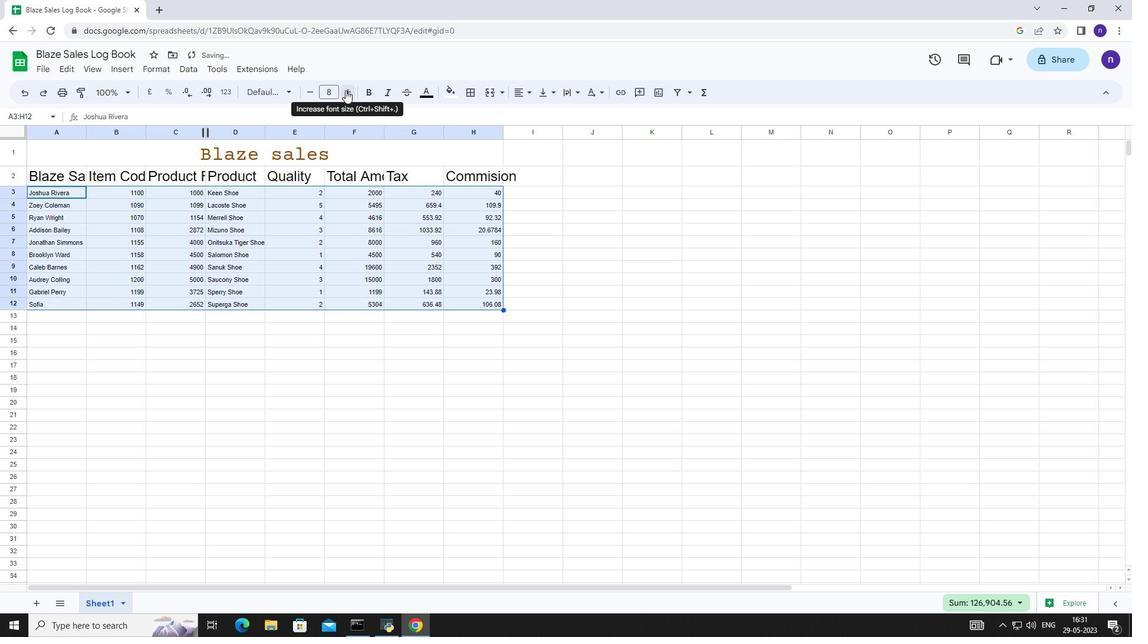 
Action: Mouse moved to (526, 91)
Screenshot: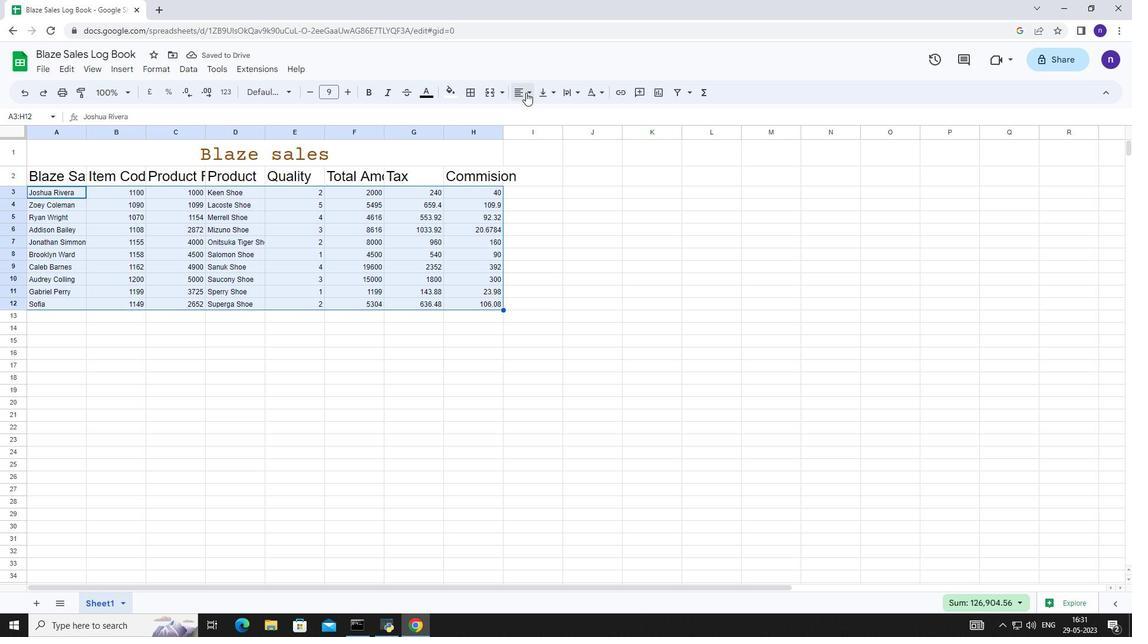 
Action: Mouse pressed left at (526, 91)
Screenshot: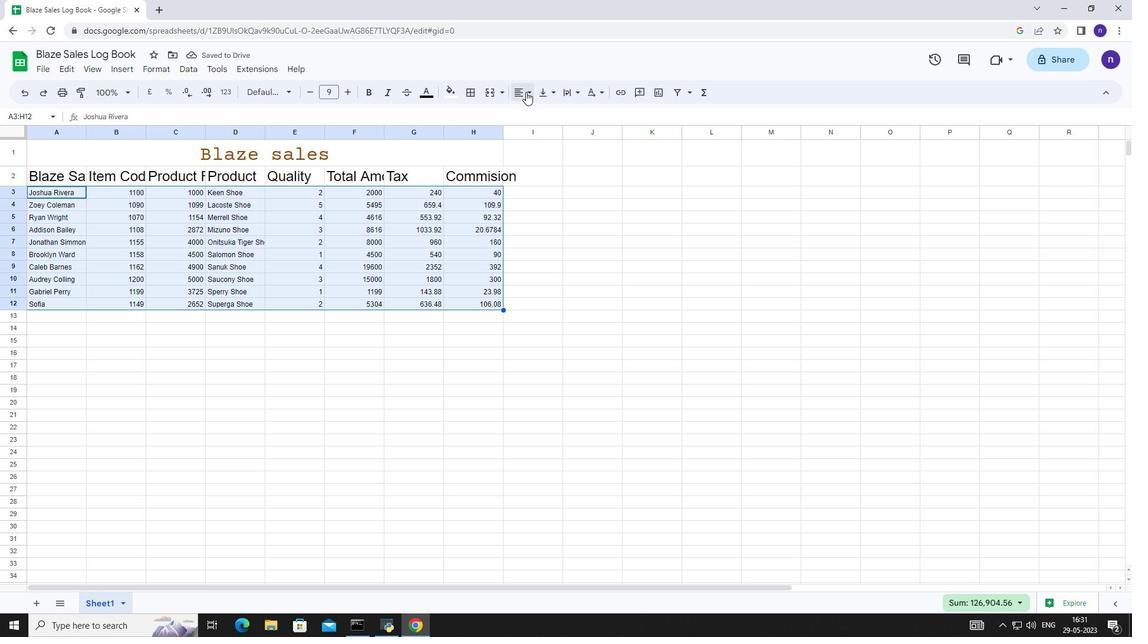 
Action: Mouse moved to (540, 113)
Screenshot: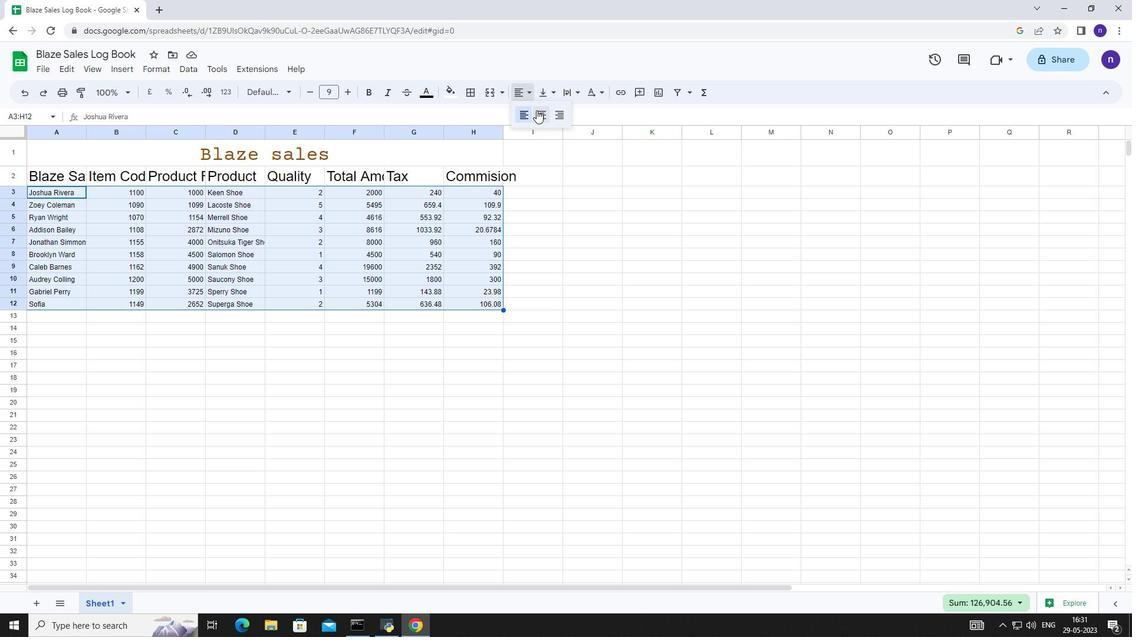 
Action: Mouse pressed left at (540, 113)
Screenshot: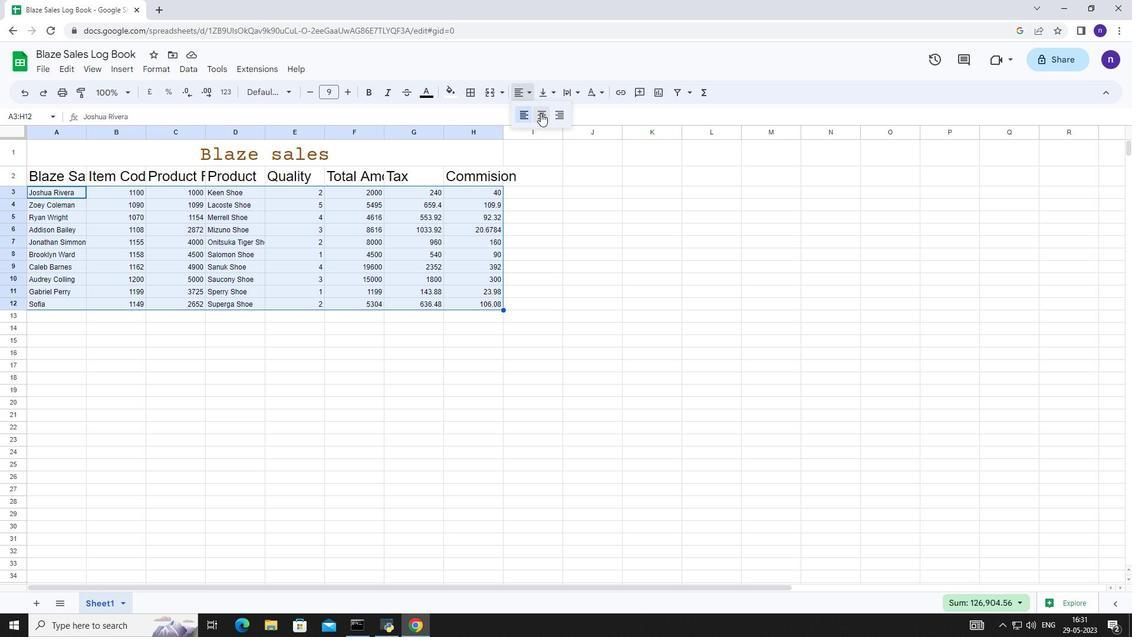 
Action: Mouse moved to (246, 158)
Screenshot: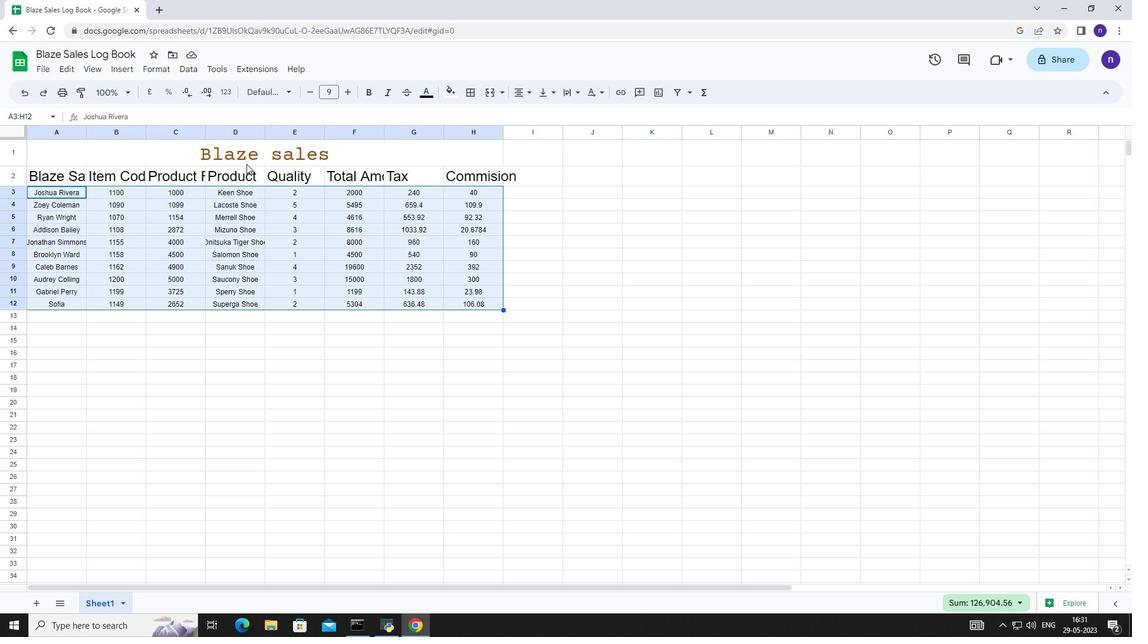 
Action: Mouse pressed left at (246, 158)
Screenshot: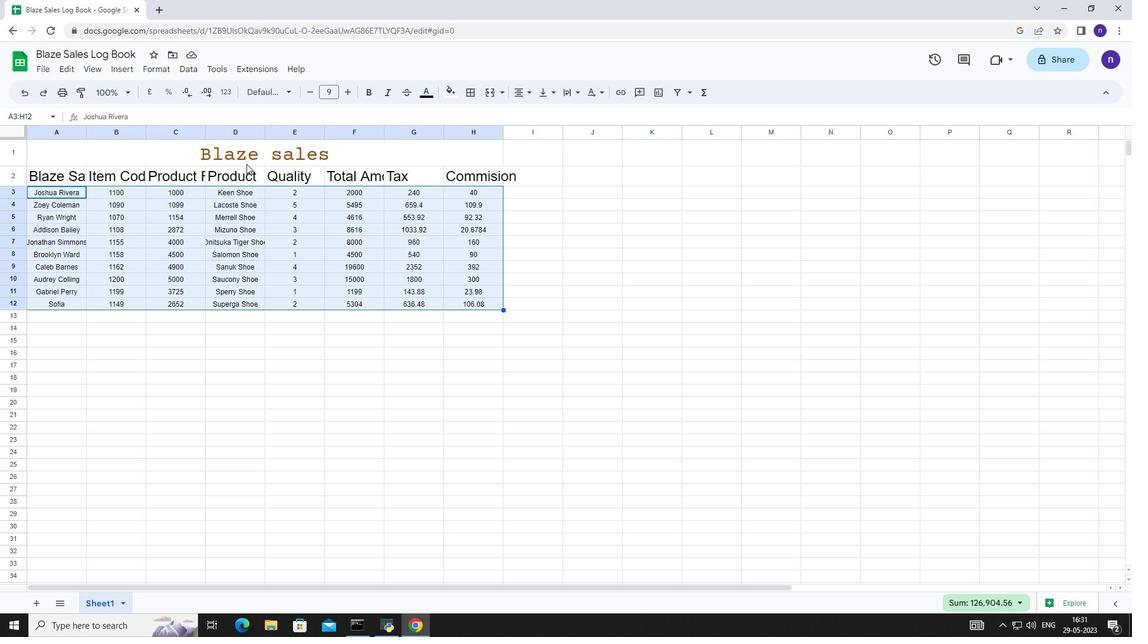 
Action: Mouse moved to (456, 95)
Screenshot: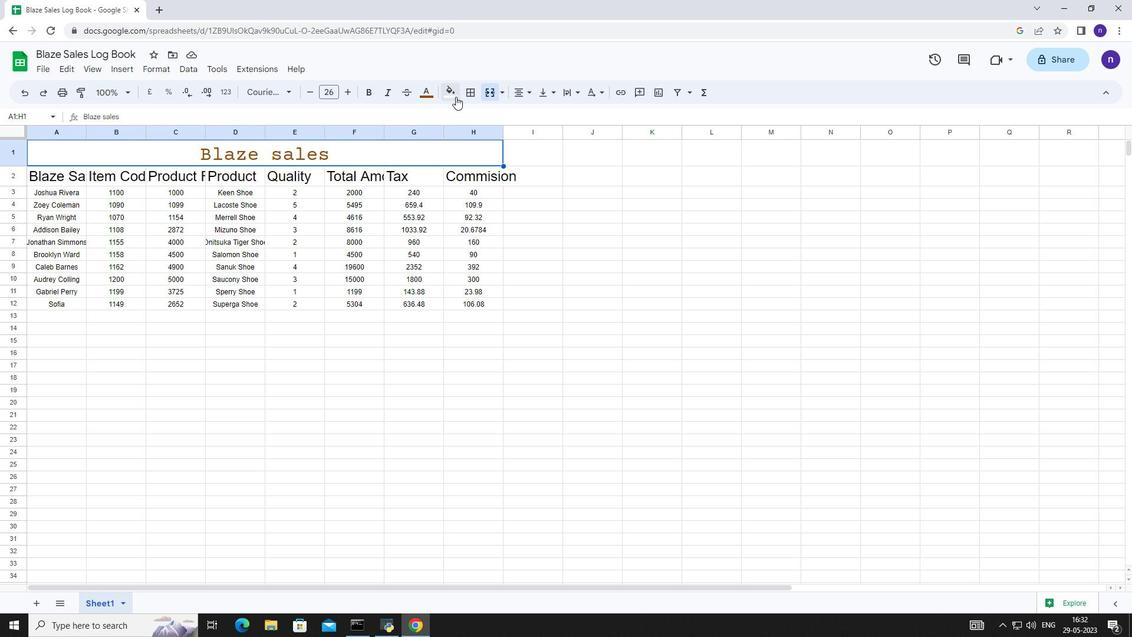 
Action: Mouse pressed left at (456, 95)
Screenshot: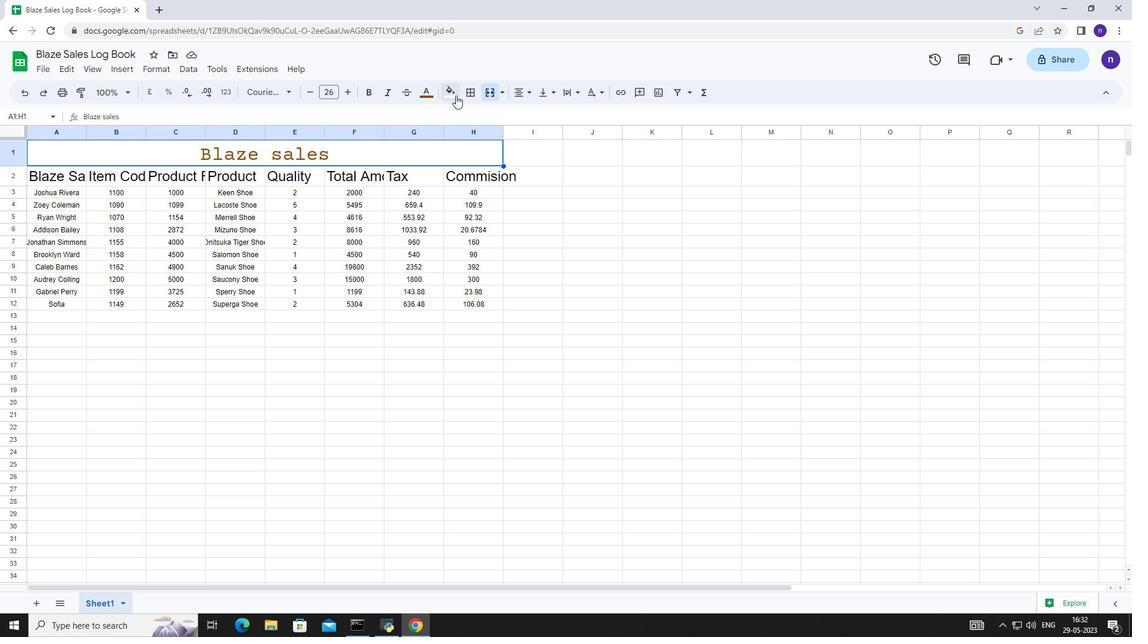 
Action: Mouse moved to (466, 147)
Screenshot: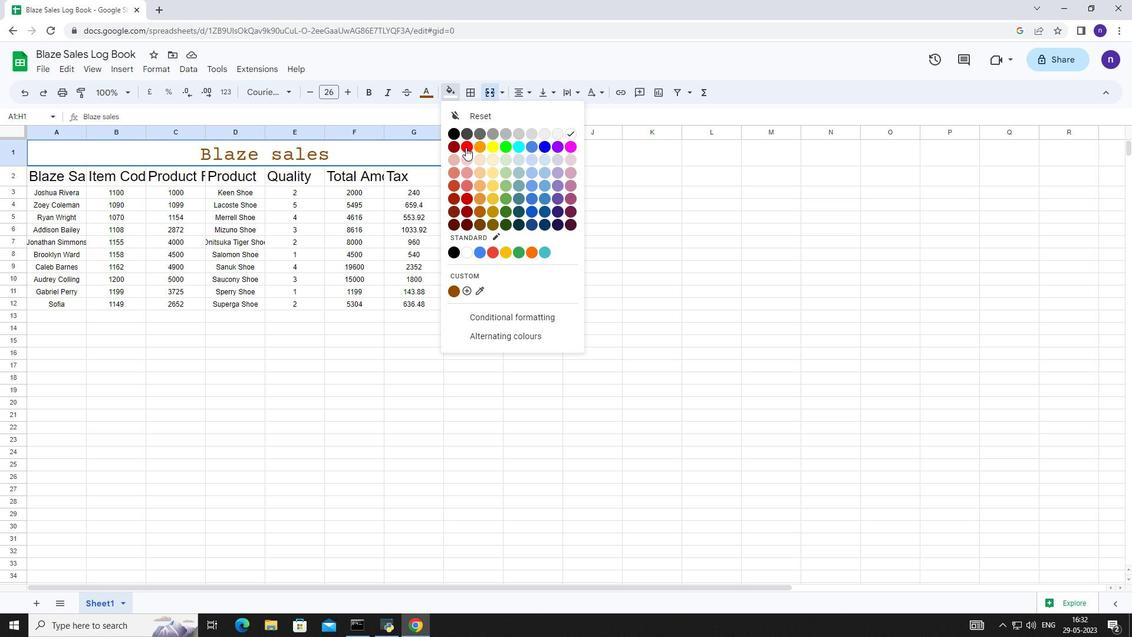 
Action: Mouse pressed left at (466, 147)
Screenshot: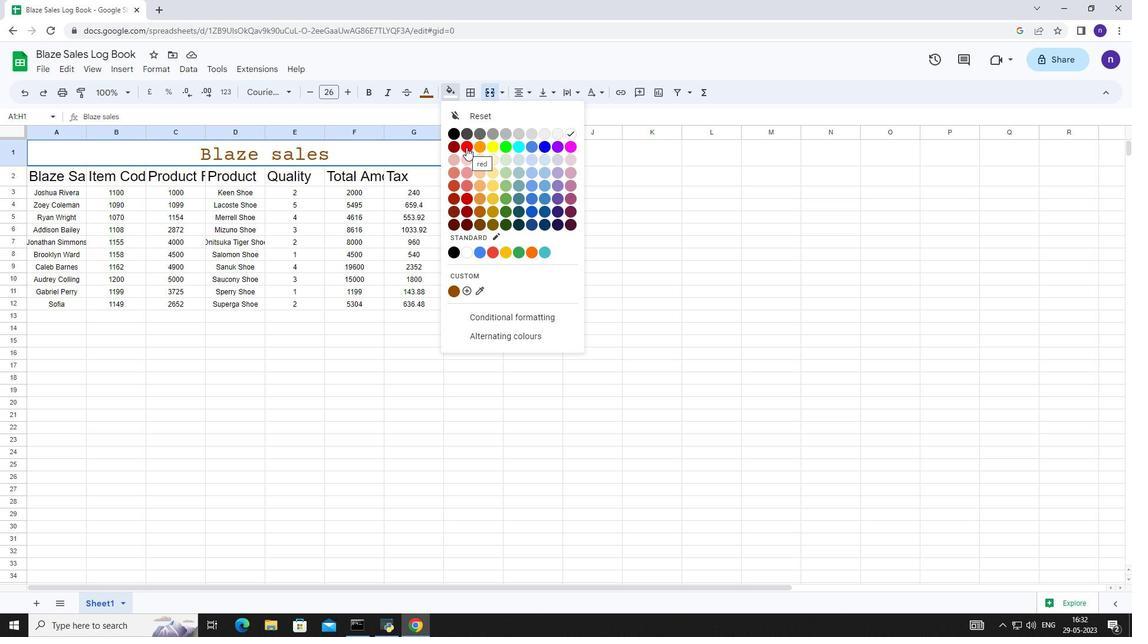 
Action: Mouse moved to (266, 281)
Screenshot: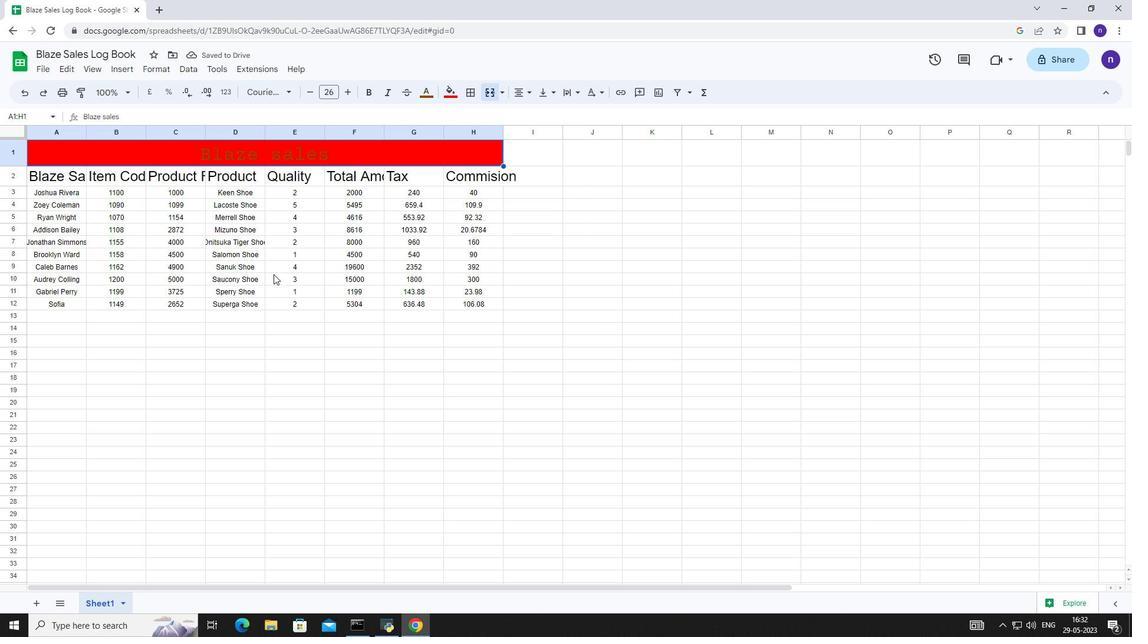 
Action: Mouse pressed left at (266, 281)
Screenshot: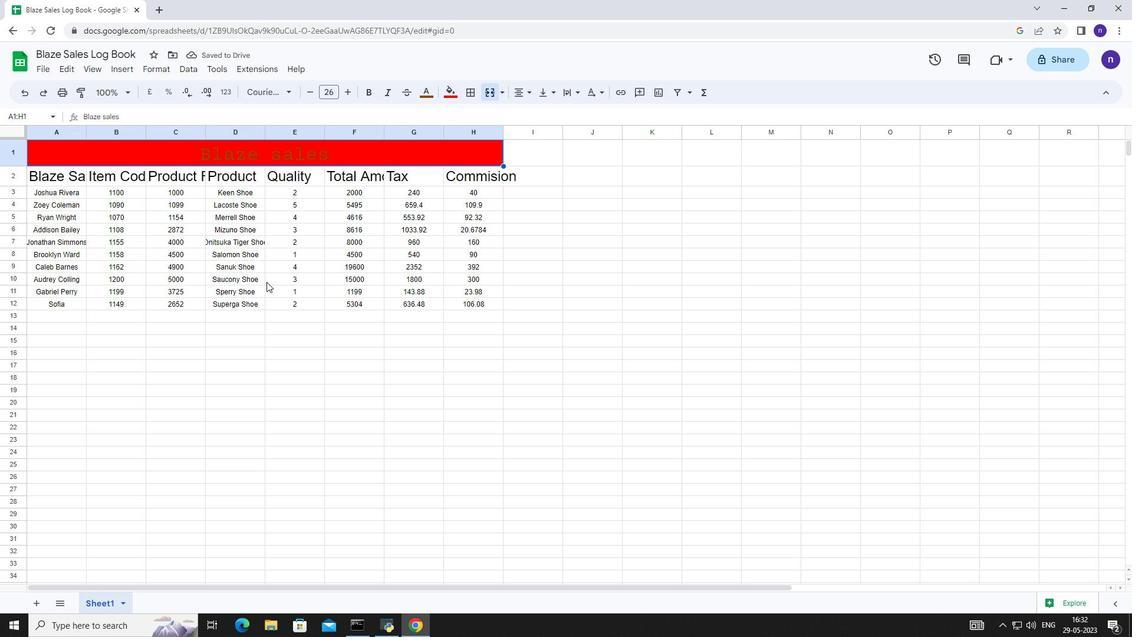 
Action: Mouse moved to (266, 281)
Screenshot: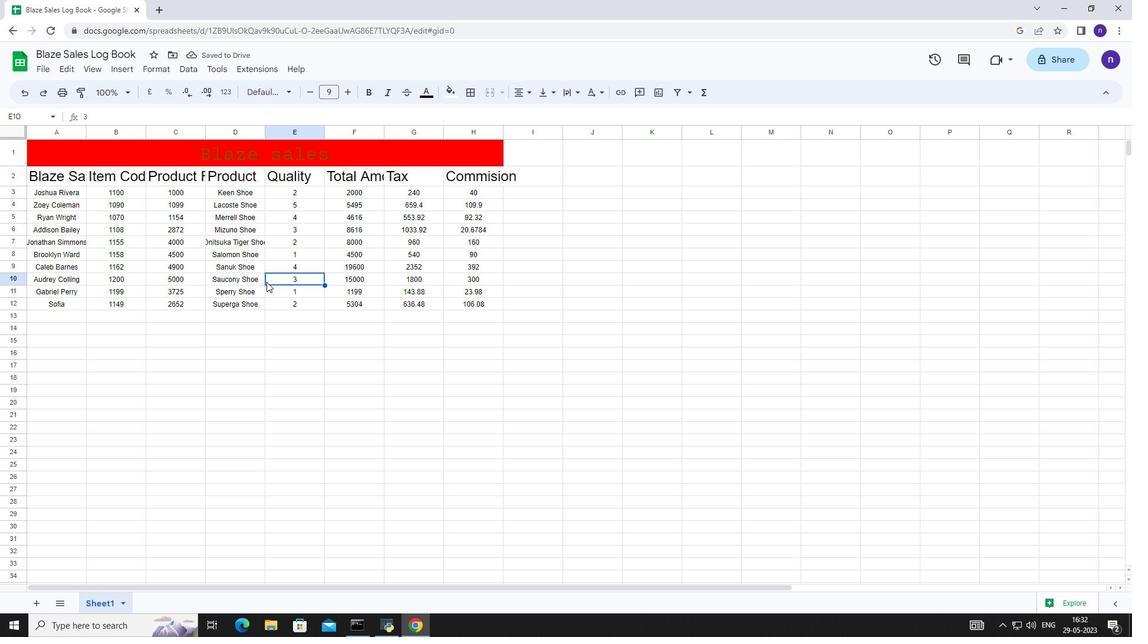 
Action: Key pressed ctrl+S
Screenshot: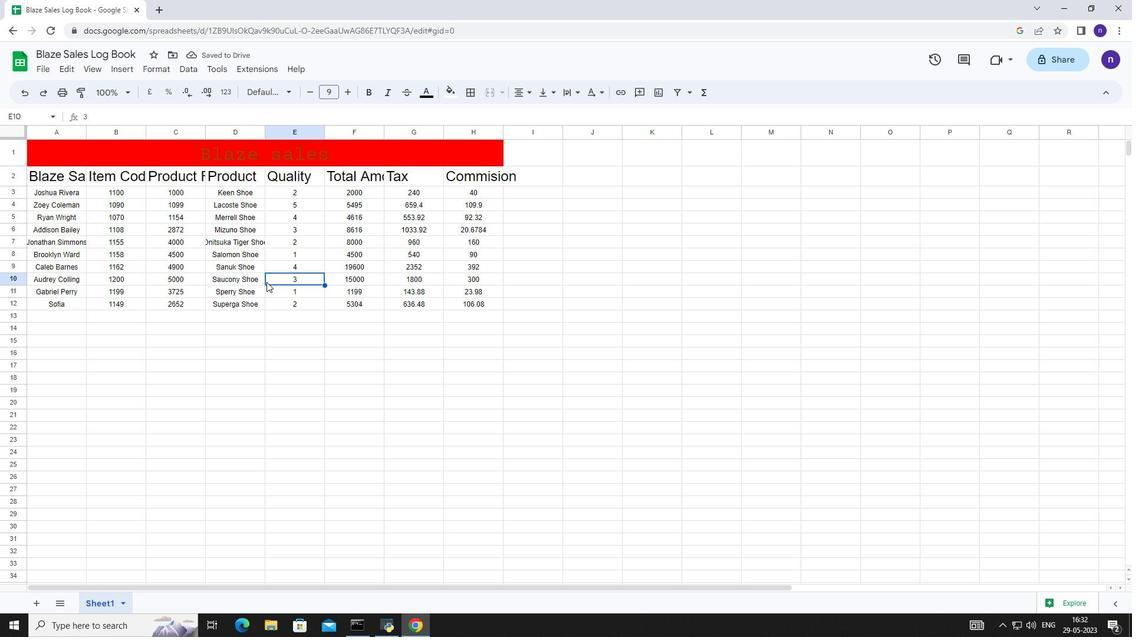 
